 Task: Find connections with filter location Mizque with filter topic #SmallBusinesswith filter profile language German with filter current company IQVIA India with filter school Prince Shri Venkateshwara Padmavathy Engineering College with filter industry Industrial Machinery Manufacturing with filter service category Demand Generation with filter keywords title Mechanical Engineer
Action: Mouse moved to (604, 80)
Screenshot: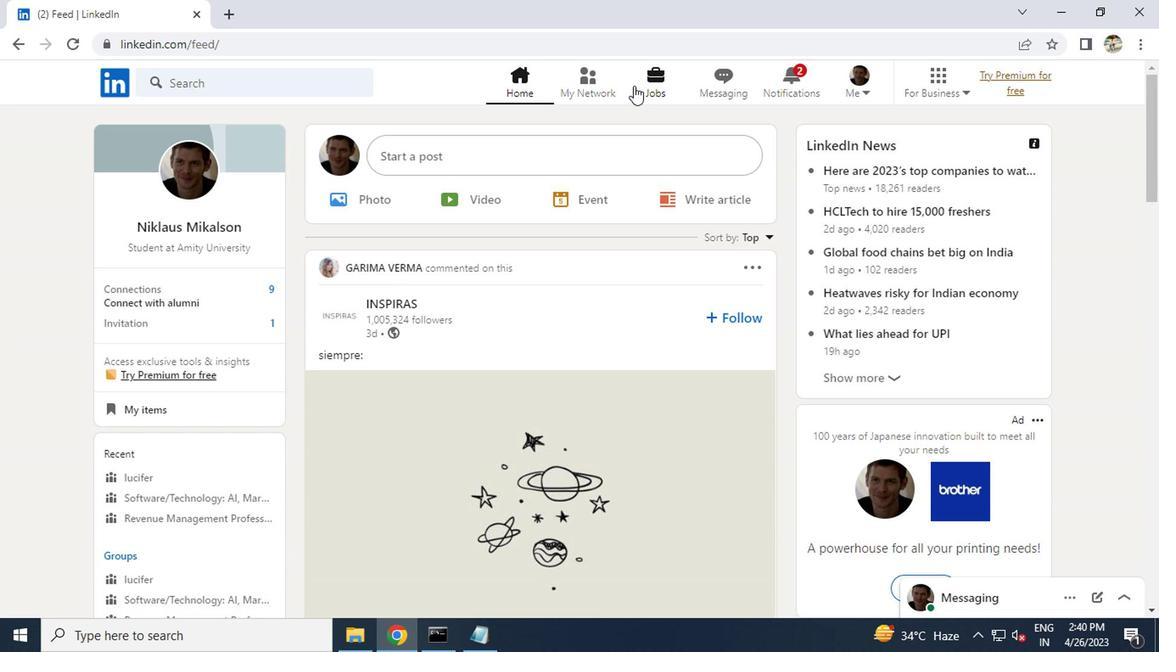 
Action: Mouse pressed left at (604, 80)
Screenshot: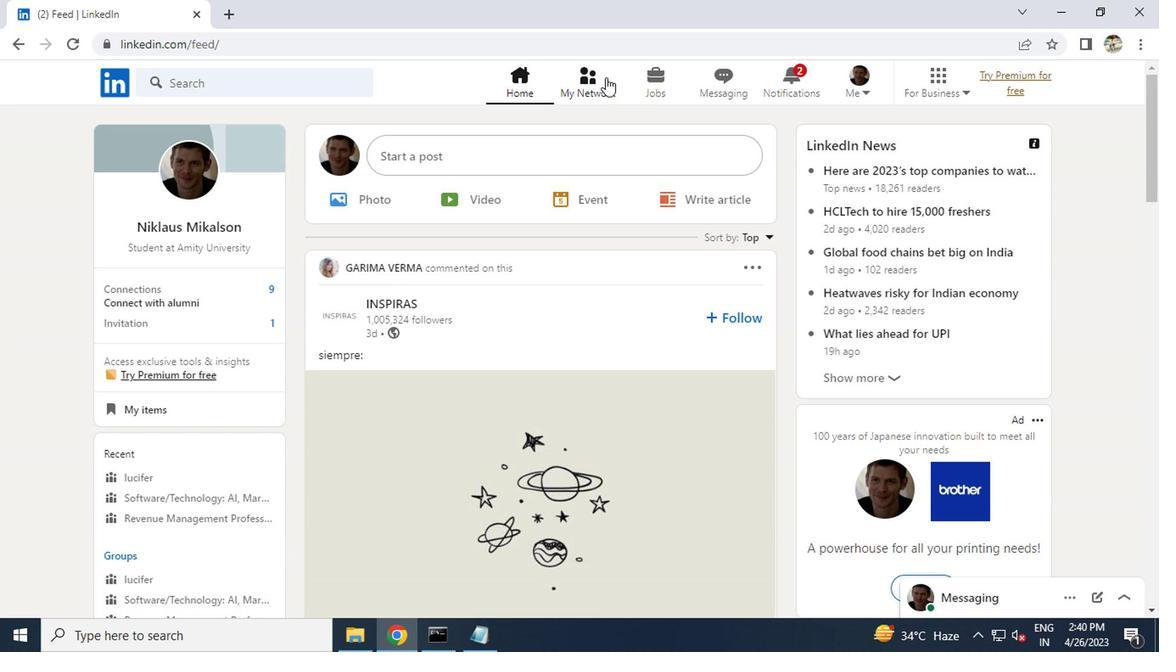 
Action: Mouse moved to (205, 179)
Screenshot: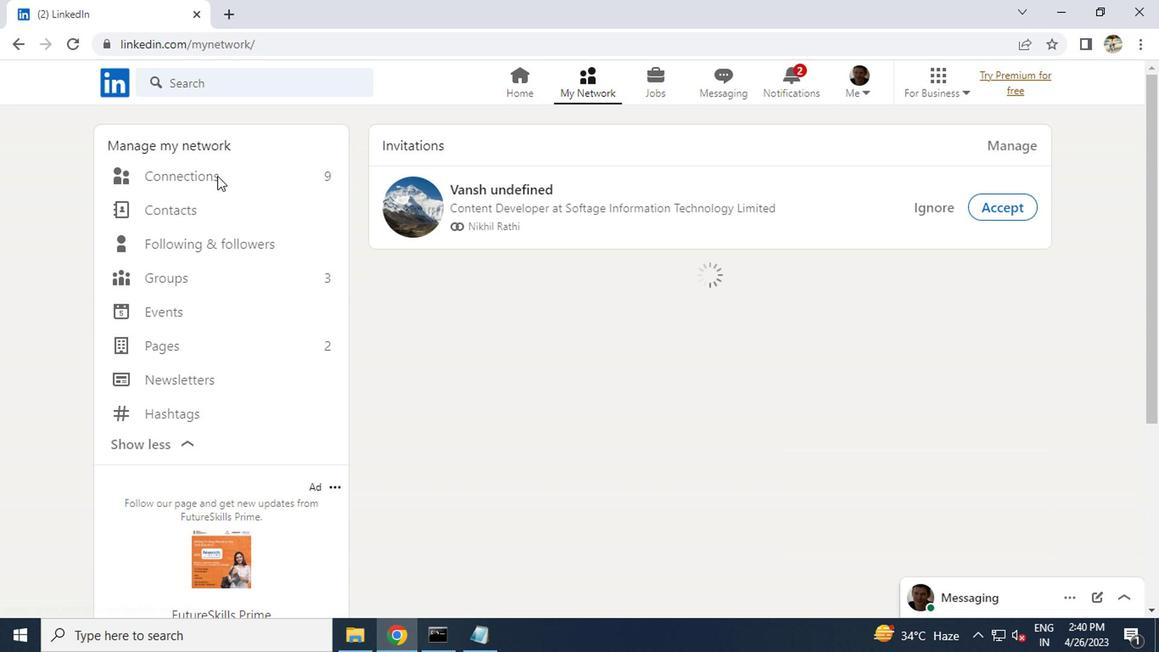 
Action: Mouse pressed left at (205, 179)
Screenshot: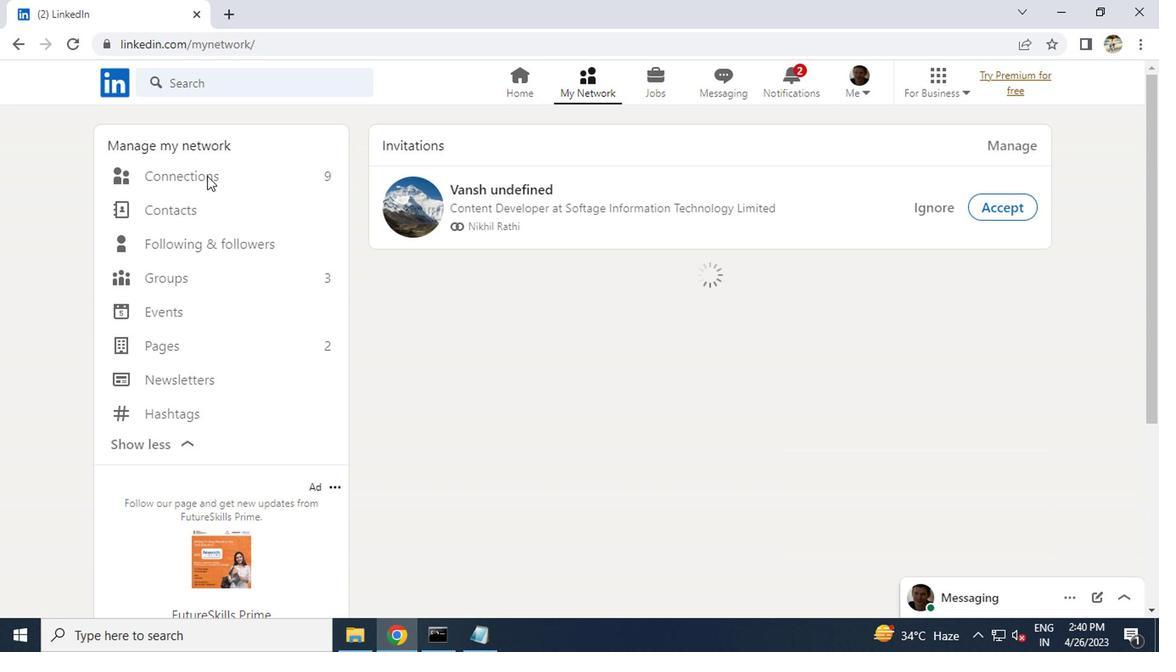 
Action: Mouse moved to (167, 175)
Screenshot: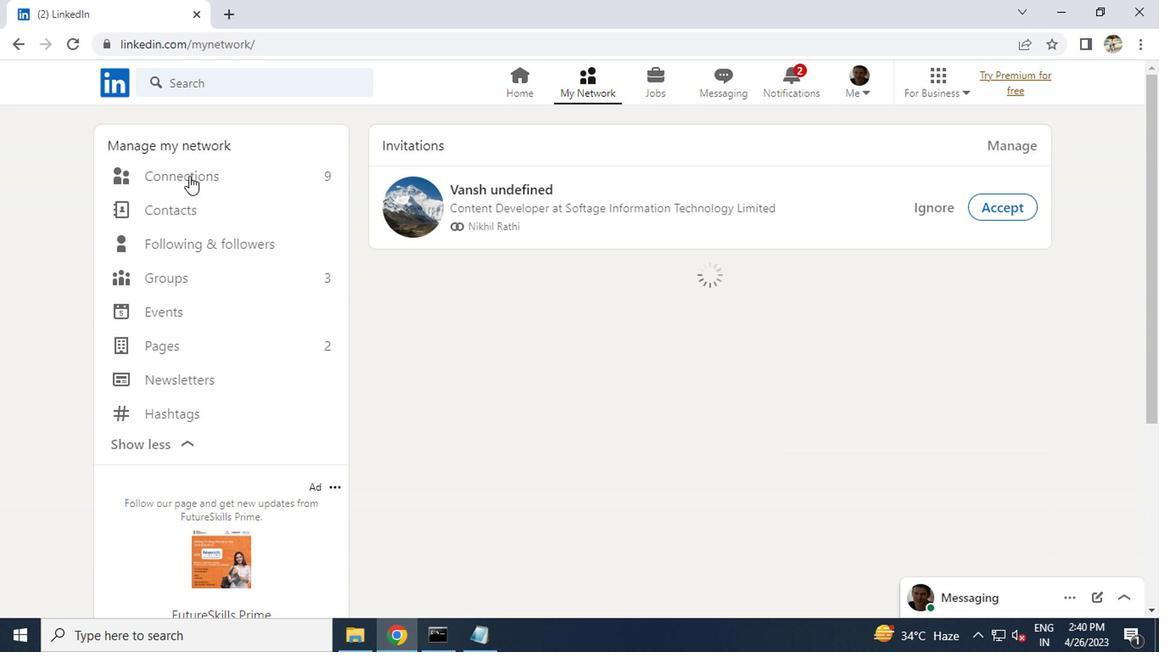 
Action: Mouse pressed left at (167, 175)
Screenshot: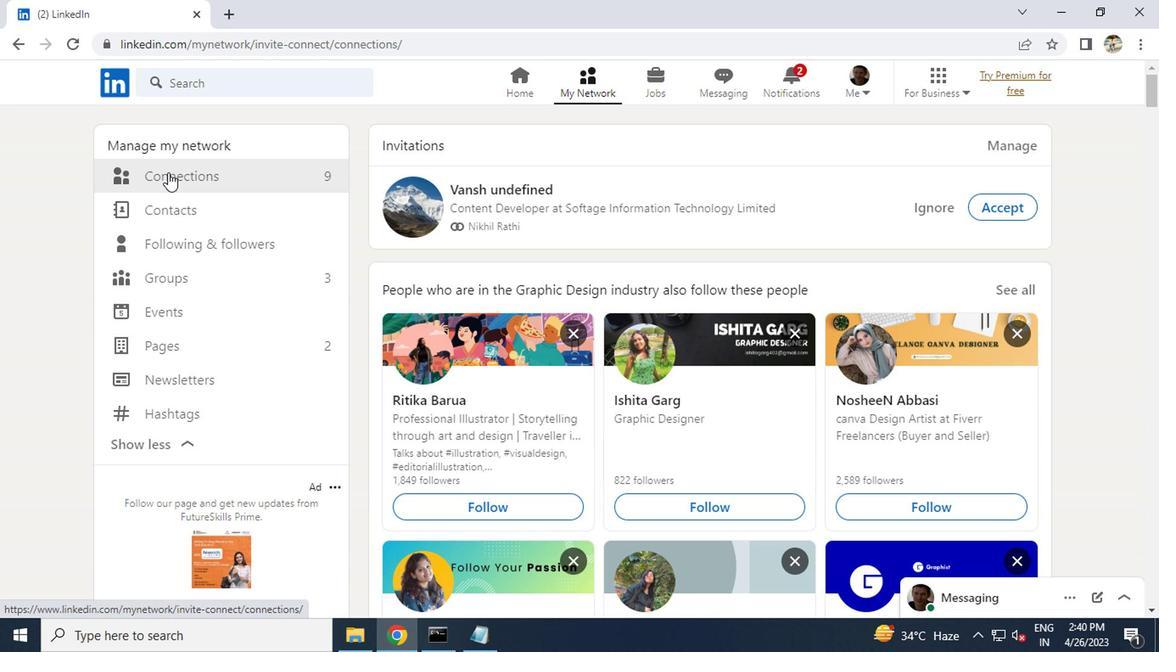 
Action: Mouse moved to (677, 179)
Screenshot: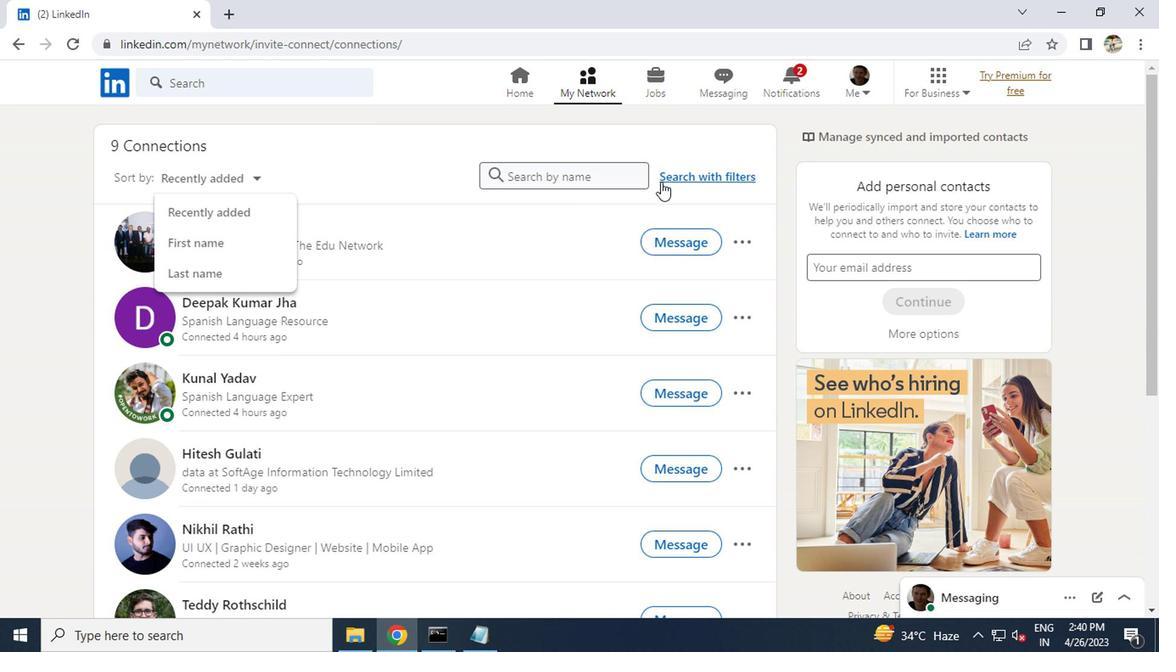
Action: Mouse pressed left at (677, 179)
Screenshot: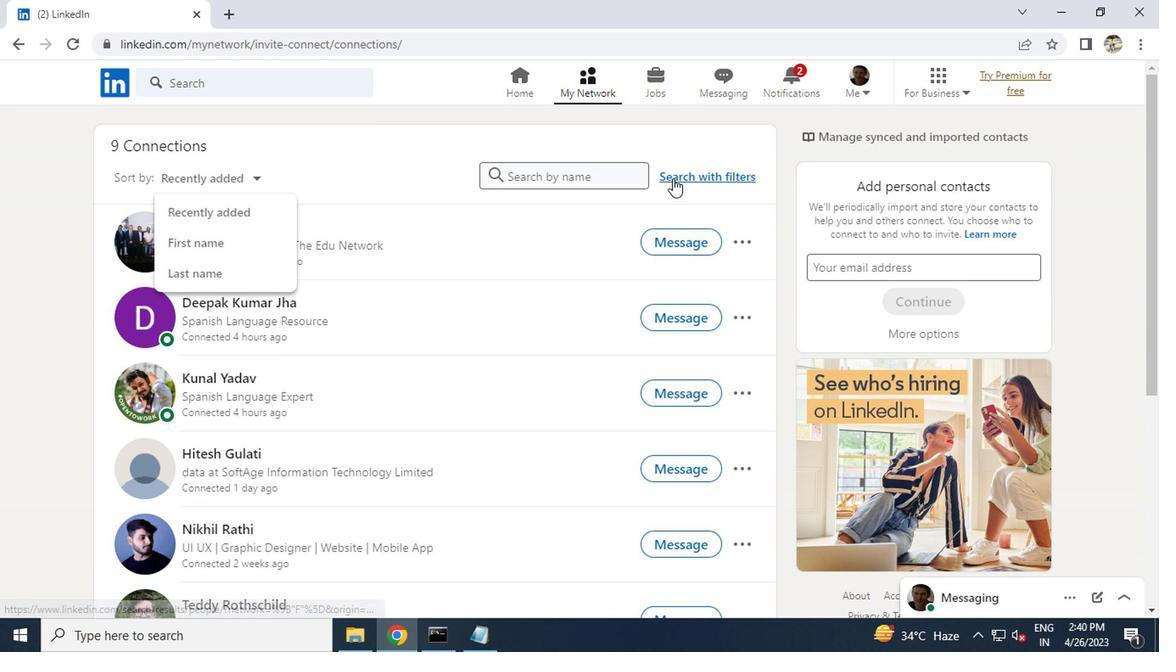 
Action: Mouse moved to (554, 136)
Screenshot: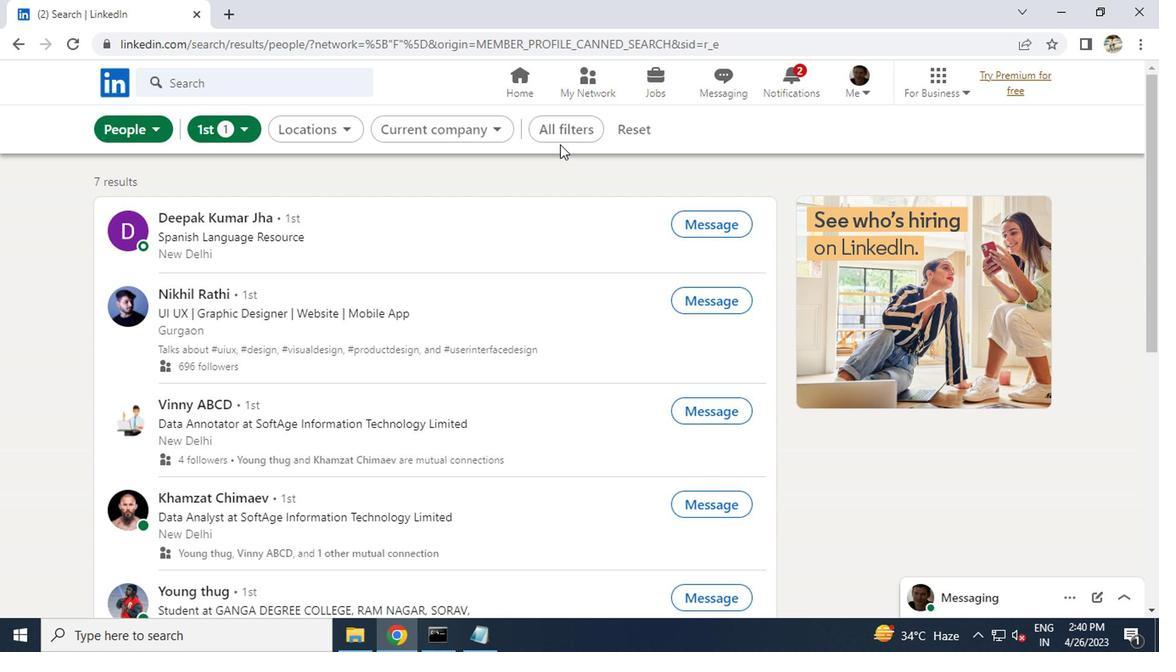 
Action: Mouse pressed left at (554, 136)
Screenshot: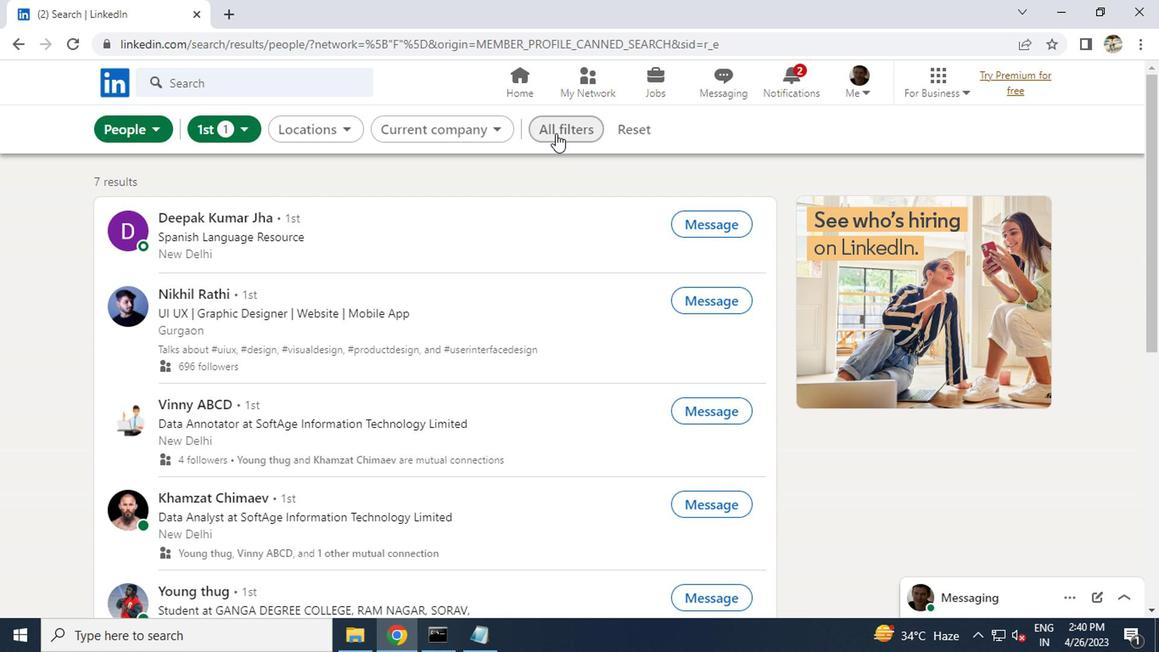 
Action: Mouse moved to (904, 428)
Screenshot: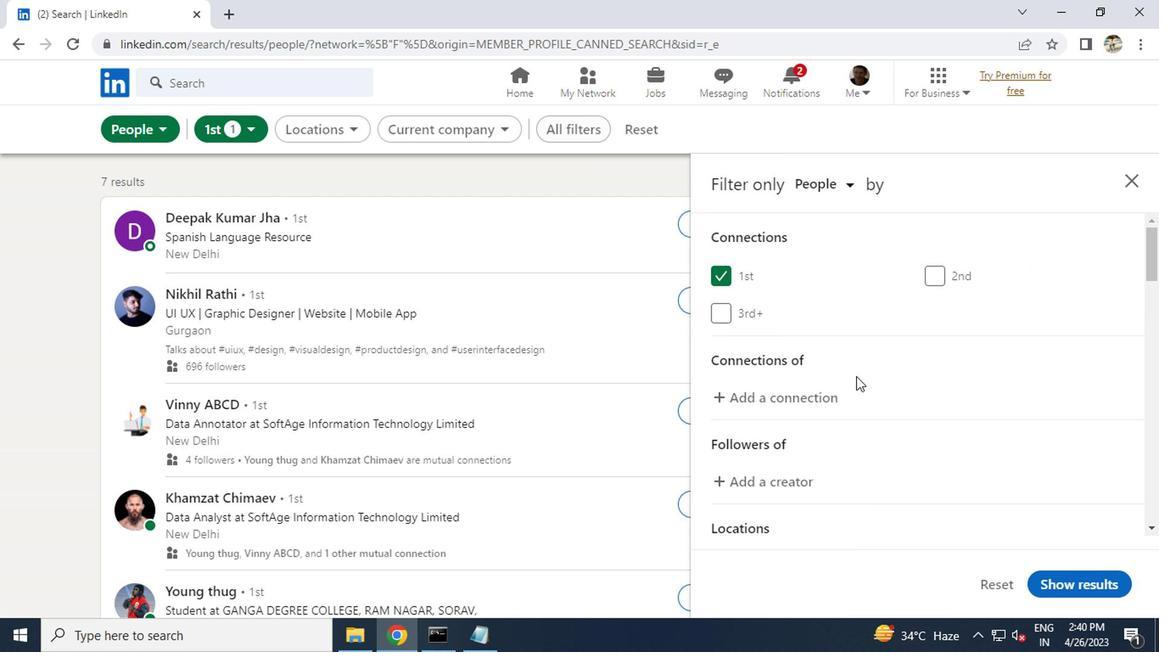 
Action: Mouse scrolled (904, 427) with delta (0, -1)
Screenshot: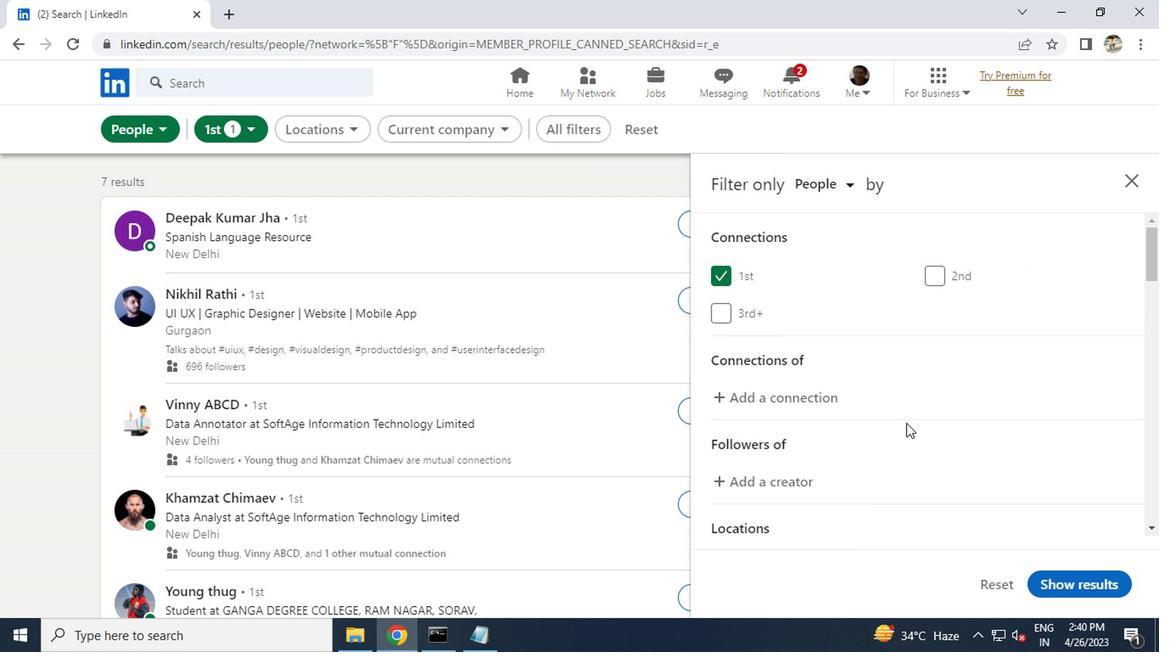 
Action: Mouse scrolled (904, 427) with delta (0, -1)
Screenshot: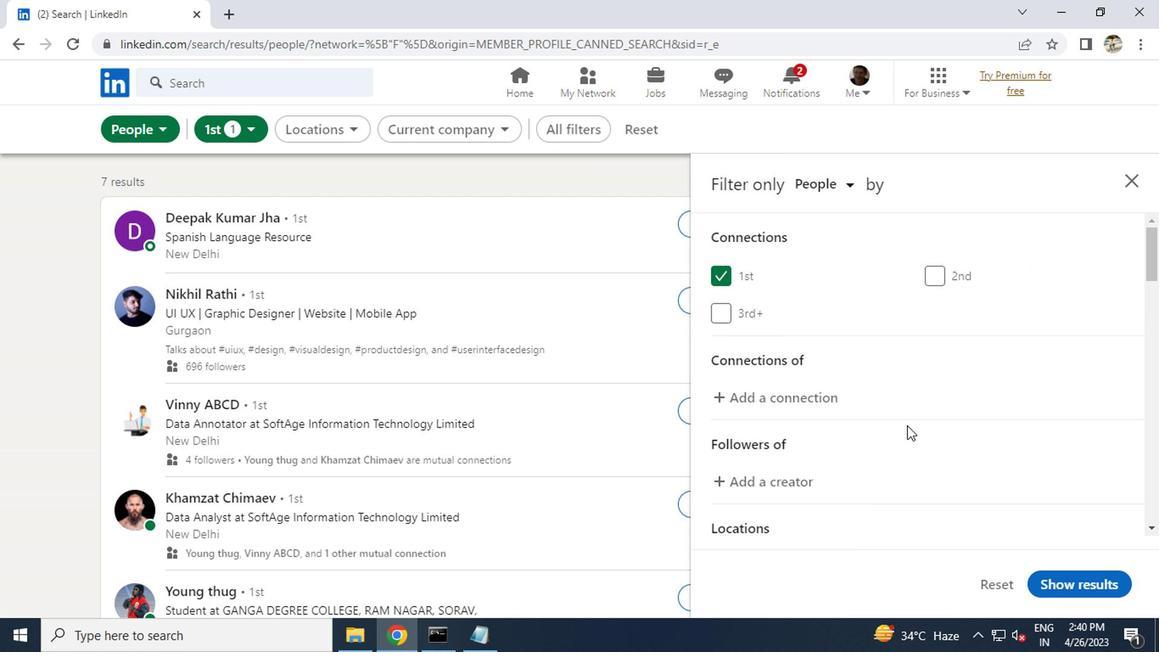 
Action: Mouse scrolled (904, 427) with delta (0, -1)
Screenshot: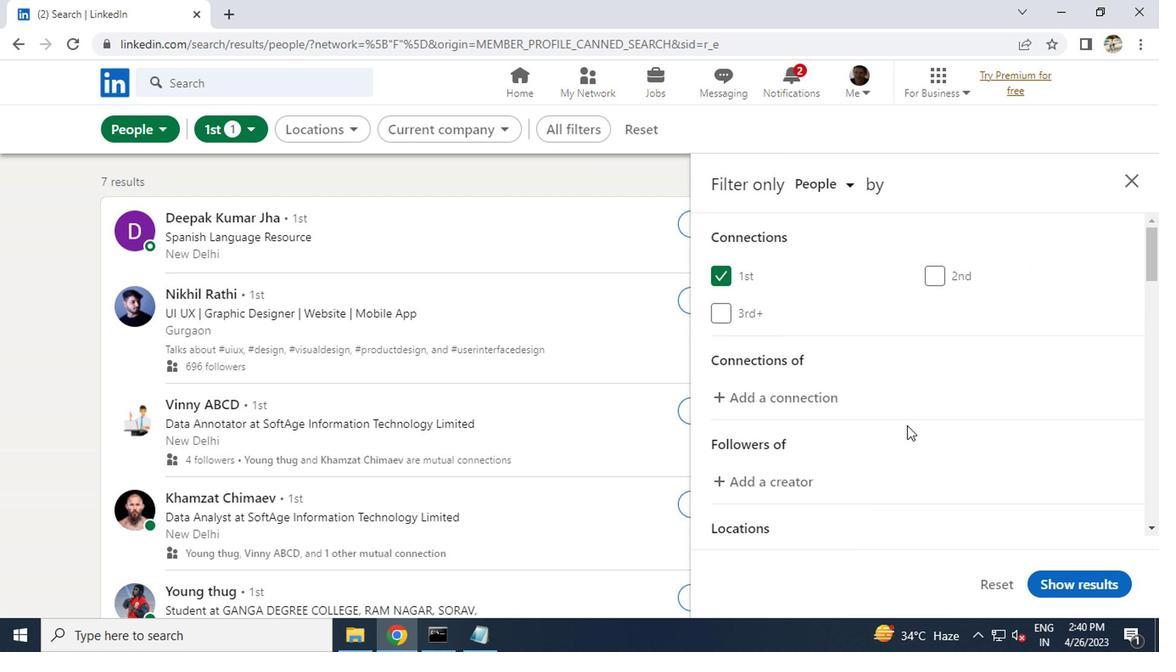 
Action: Mouse moved to (950, 393)
Screenshot: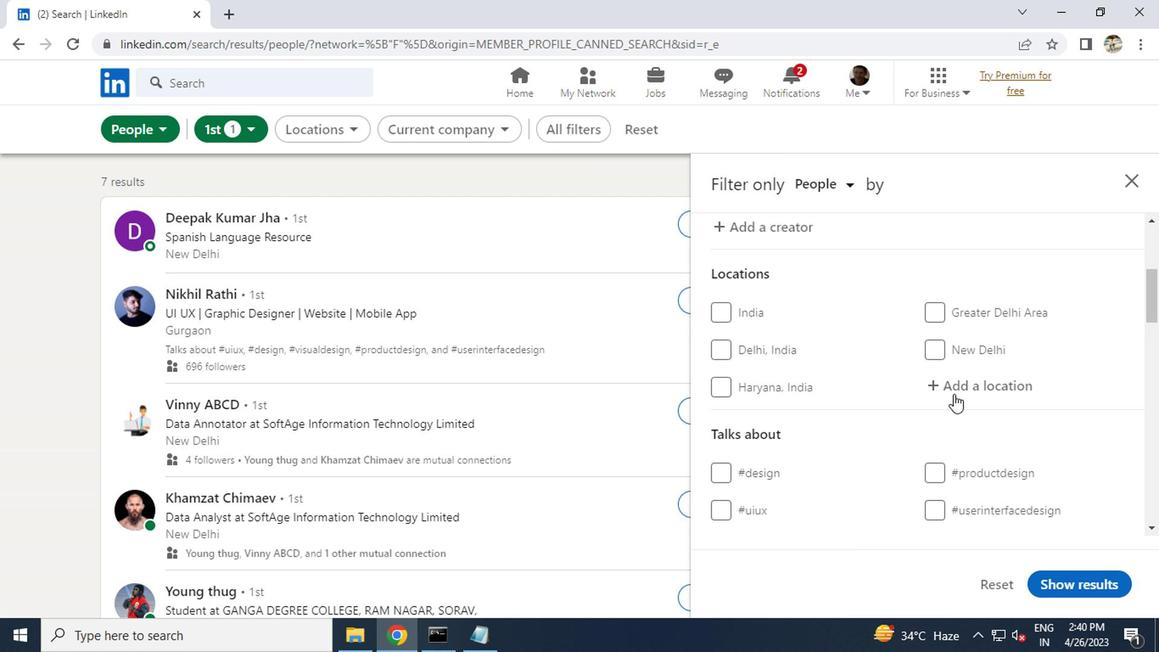 
Action: Mouse pressed left at (950, 393)
Screenshot: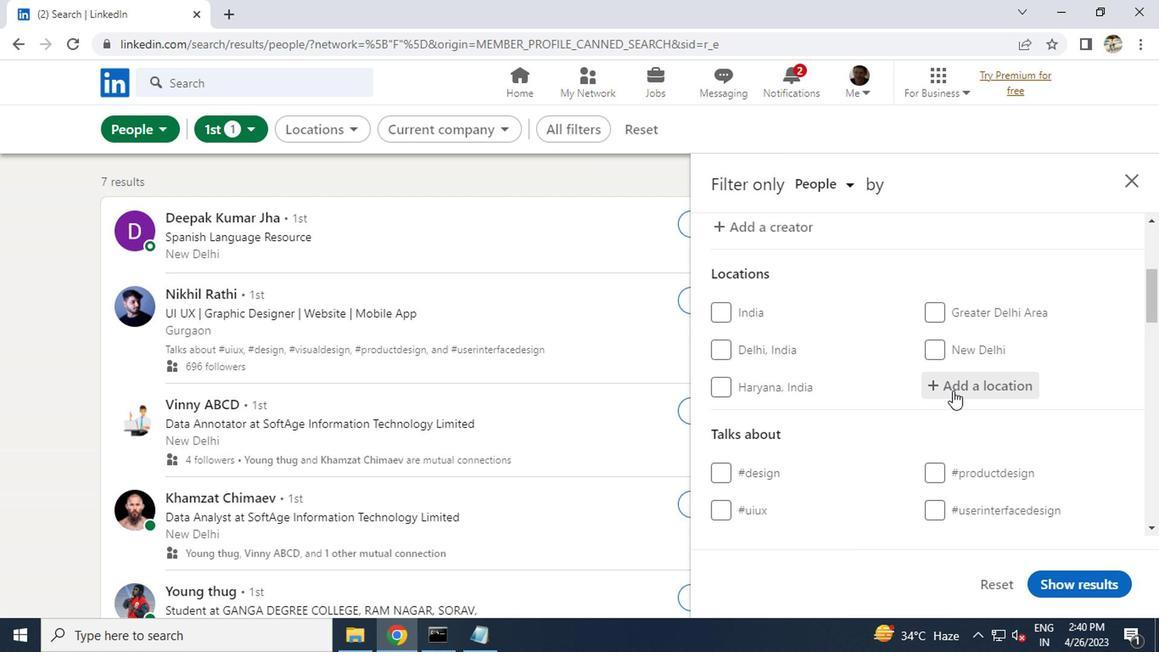 
Action: Key pressed <Key.caps_lock>m<Key.caps_lock>izque<Key.enter>
Screenshot: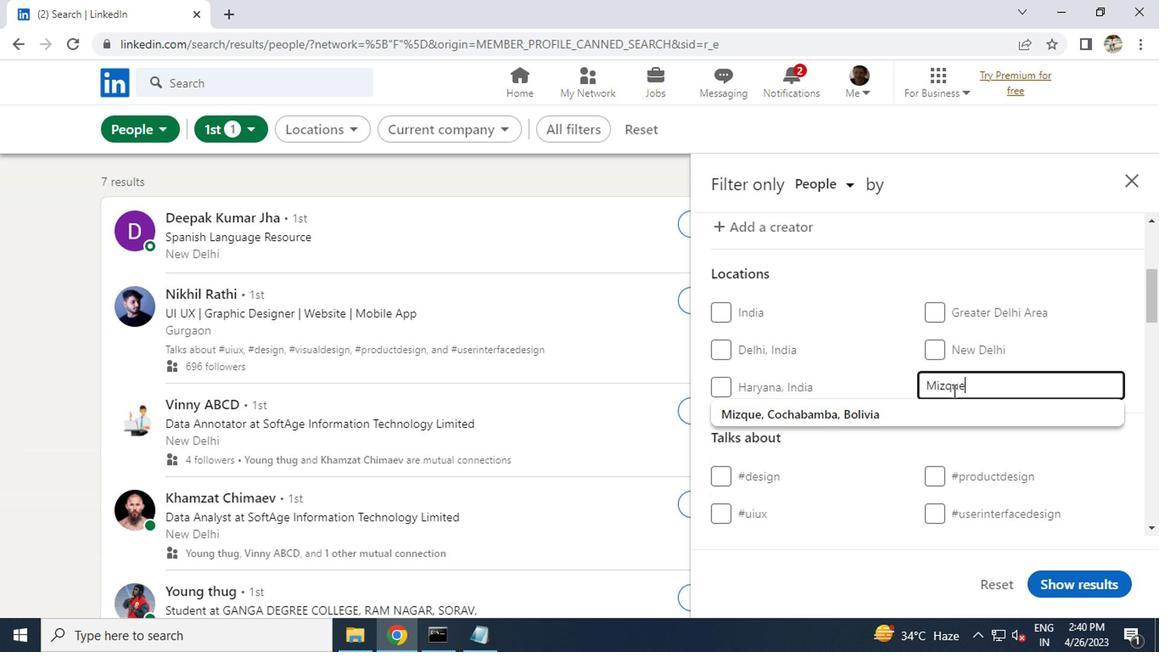 
Action: Mouse scrolled (950, 392) with delta (0, 0)
Screenshot: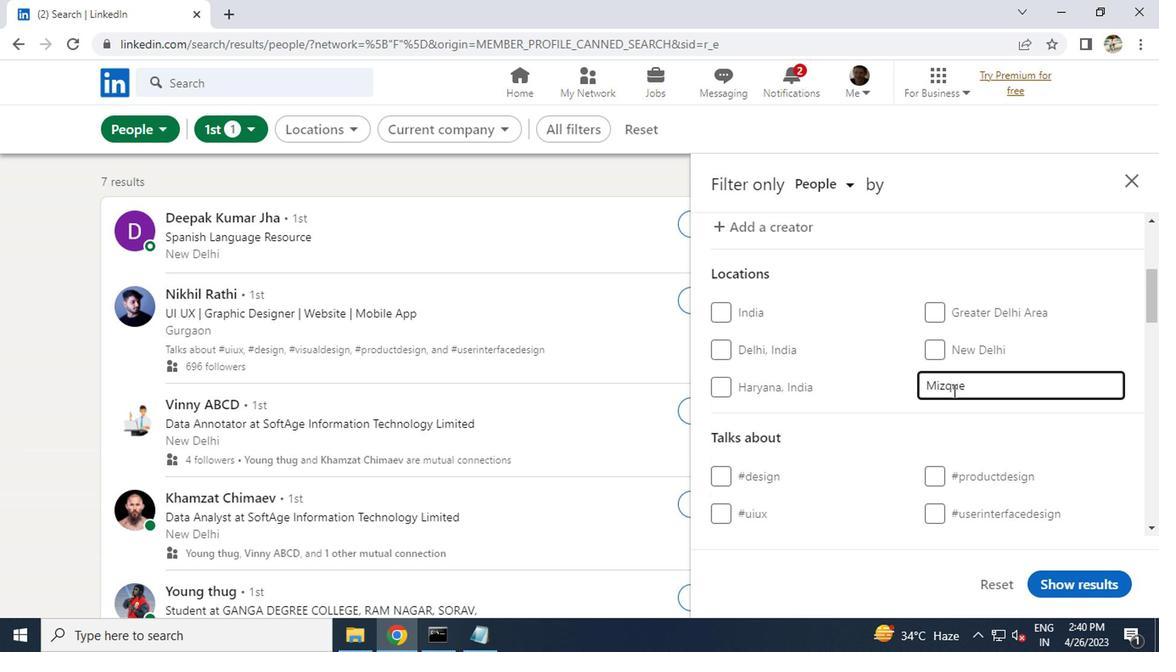 
Action: Mouse scrolled (950, 392) with delta (0, 0)
Screenshot: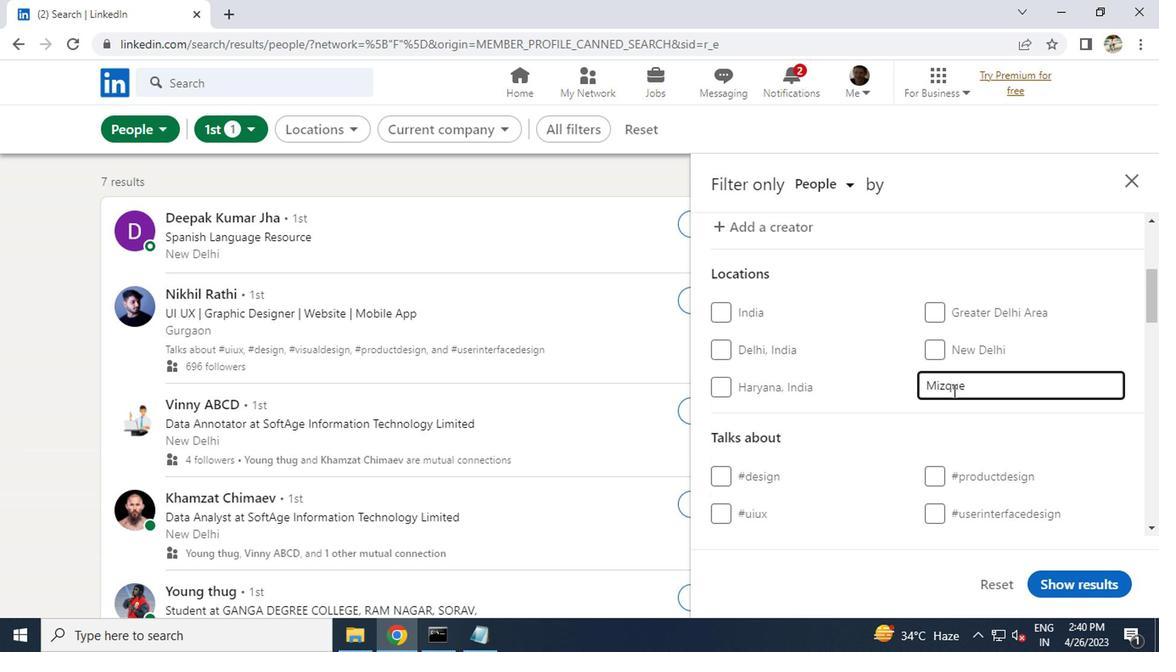 
Action: Mouse moved to (950, 380)
Screenshot: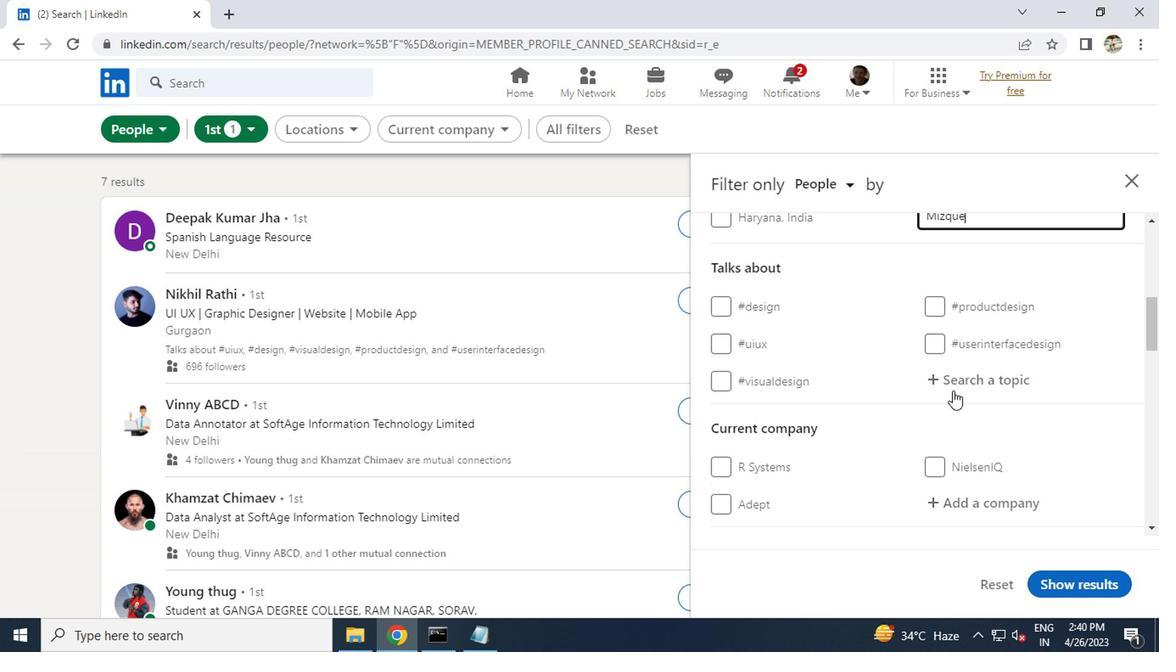 
Action: Mouse pressed left at (950, 380)
Screenshot: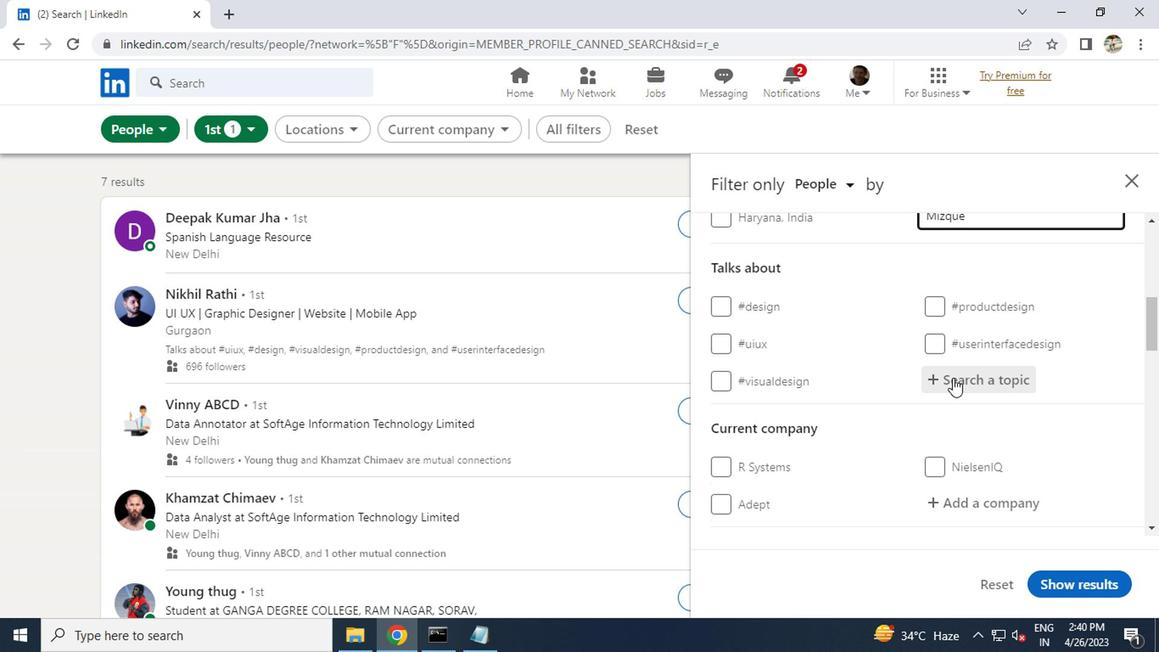 
Action: Key pressed <Key.shift>#<Key.caps_lock>S<Key.caps_lock>A<Key.backspace>MALLBUSINESS<Key.enter>
Screenshot: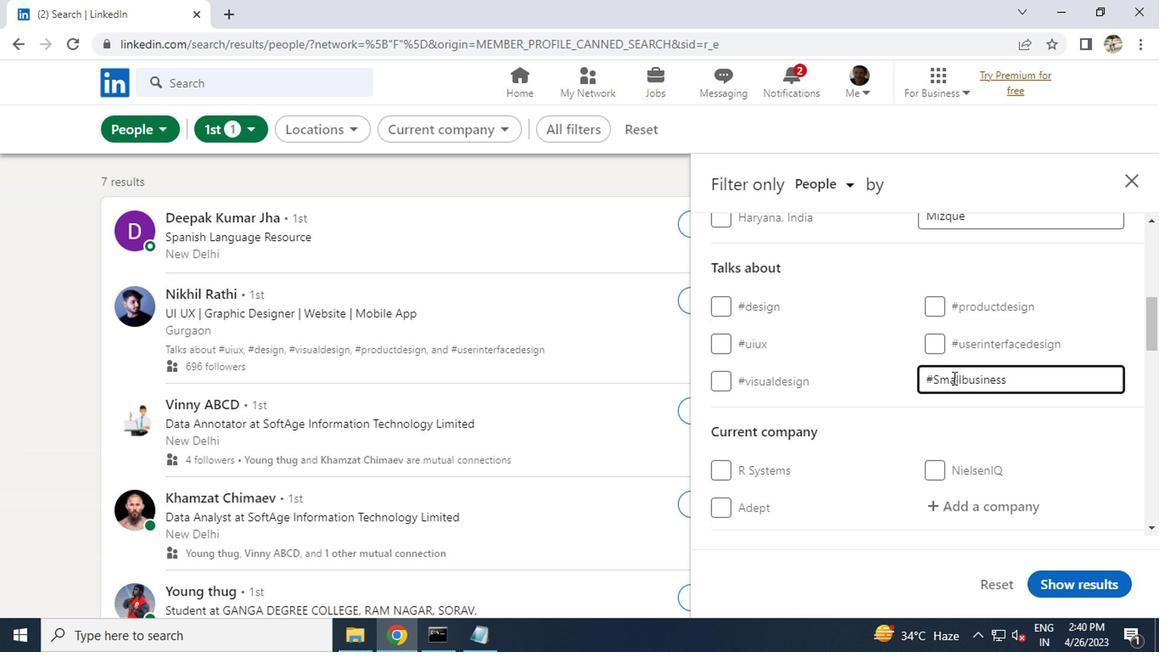 
Action: Mouse scrolled (950, 379) with delta (0, 0)
Screenshot: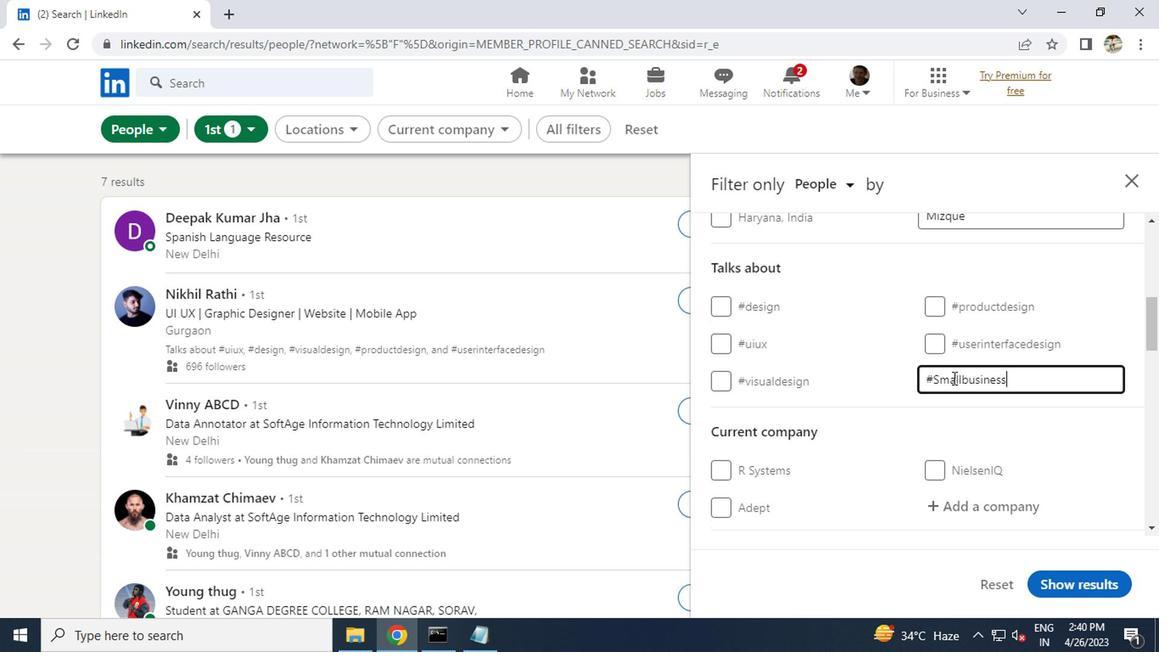
Action: Mouse moved to (959, 416)
Screenshot: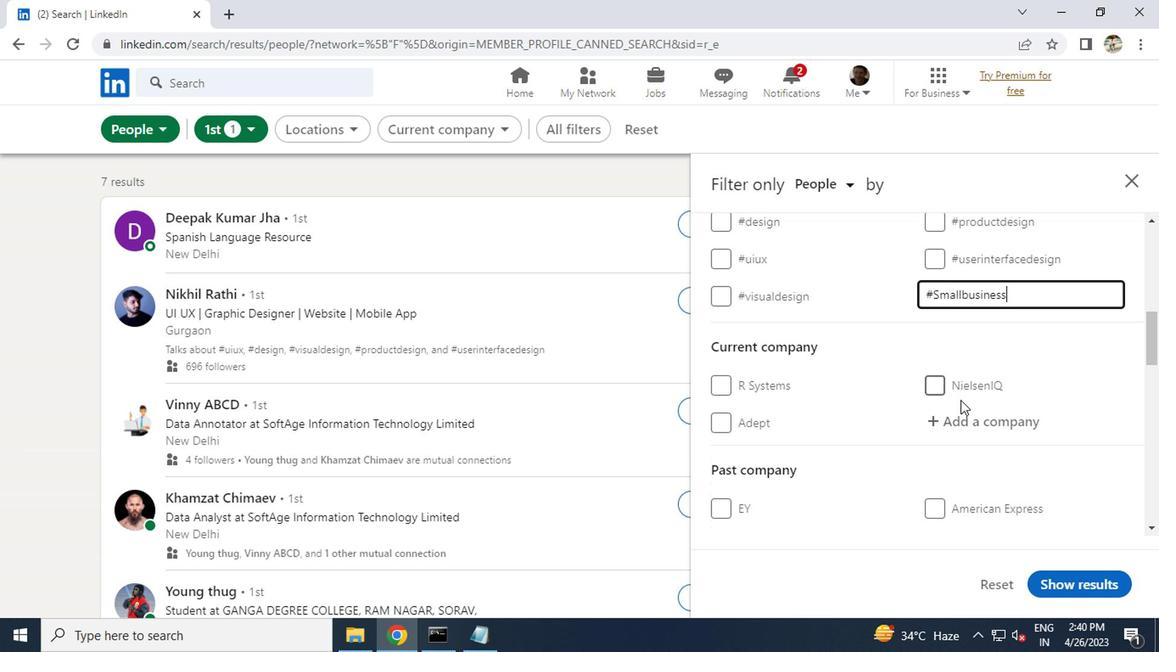 
Action: Mouse pressed left at (959, 416)
Screenshot: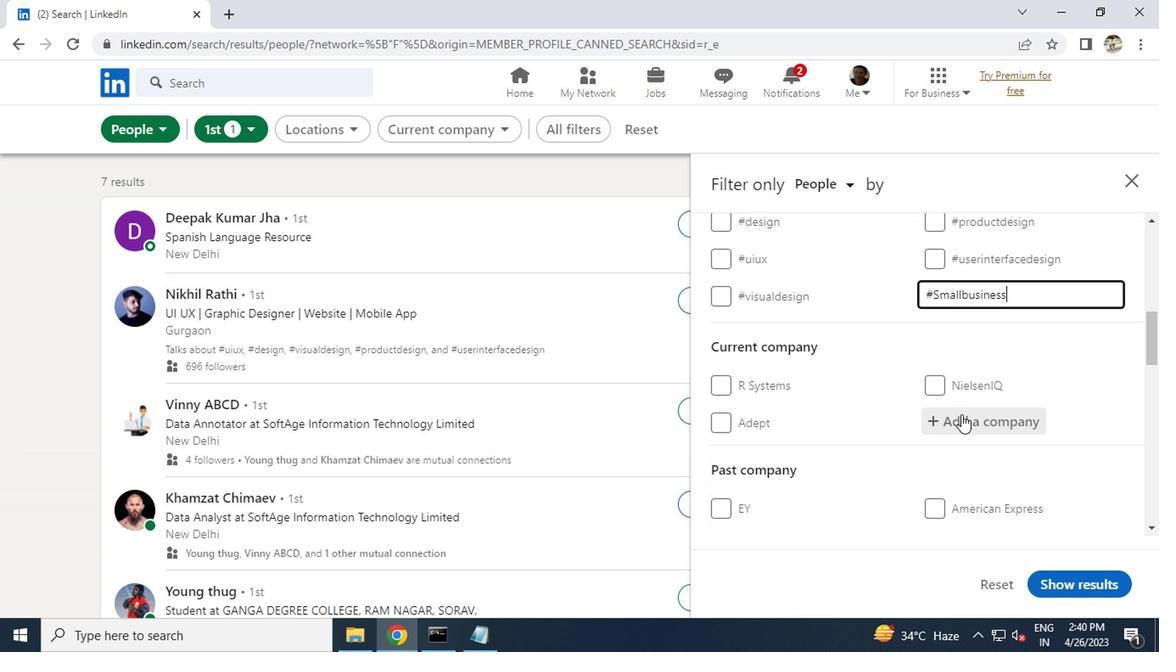 
Action: Key pressed <Key.caps_lock>IQVIA
Screenshot: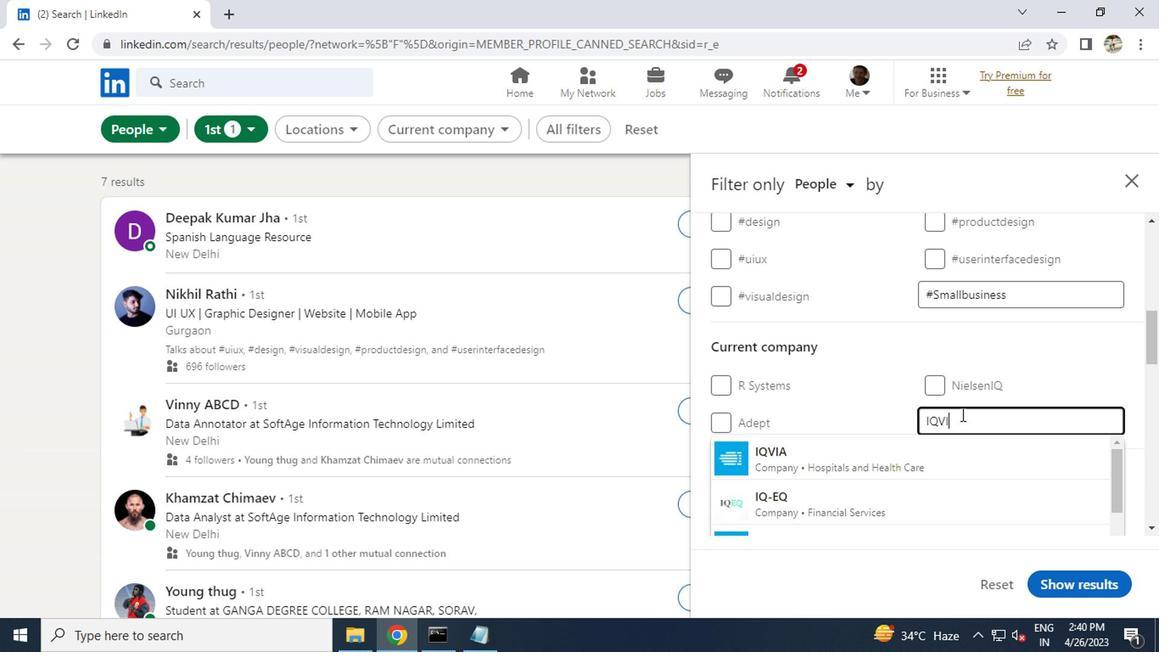 
Action: Mouse moved to (846, 449)
Screenshot: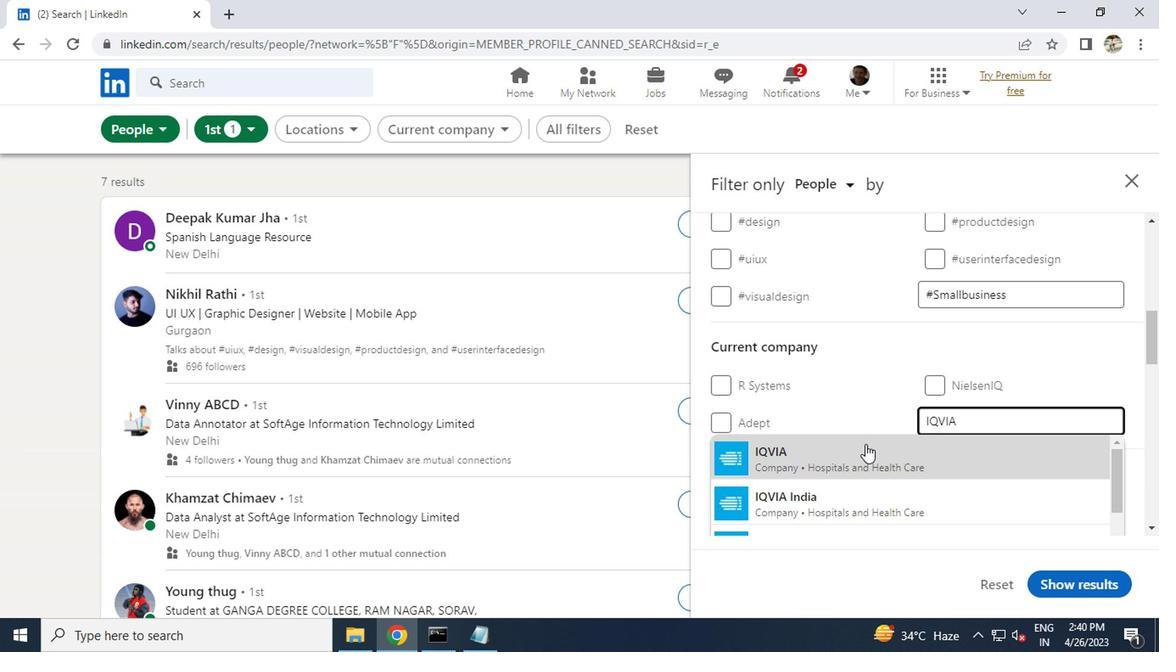 
Action: Mouse pressed left at (846, 449)
Screenshot: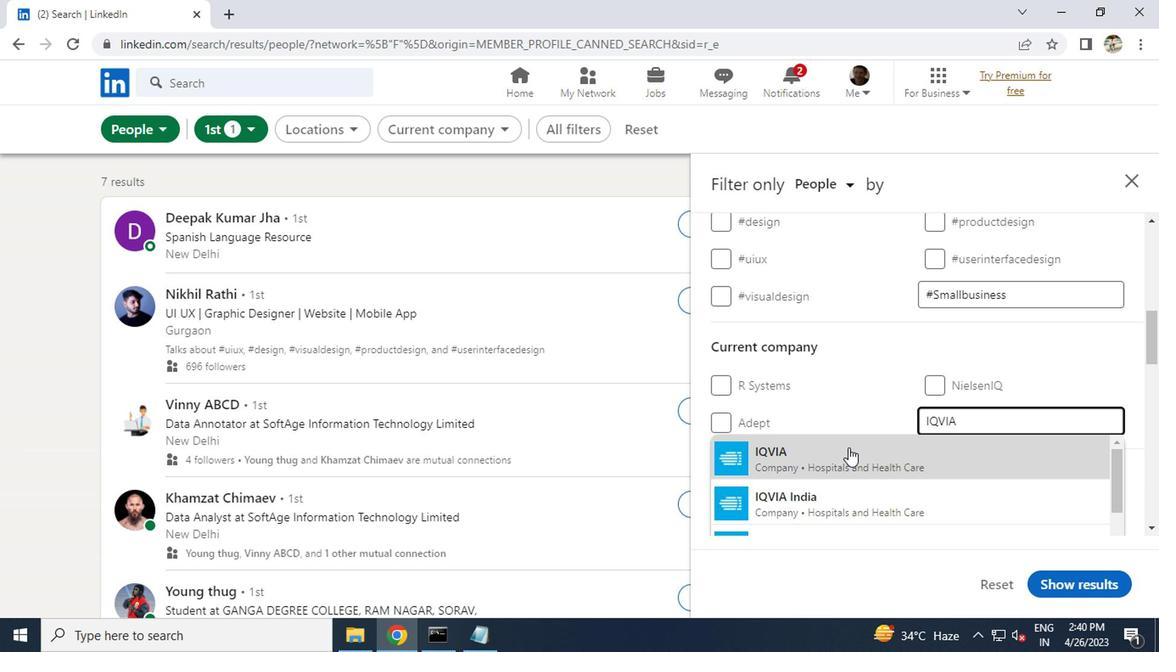 
Action: Mouse scrolled (846, 449) with delta (0, 0)
Screenshot: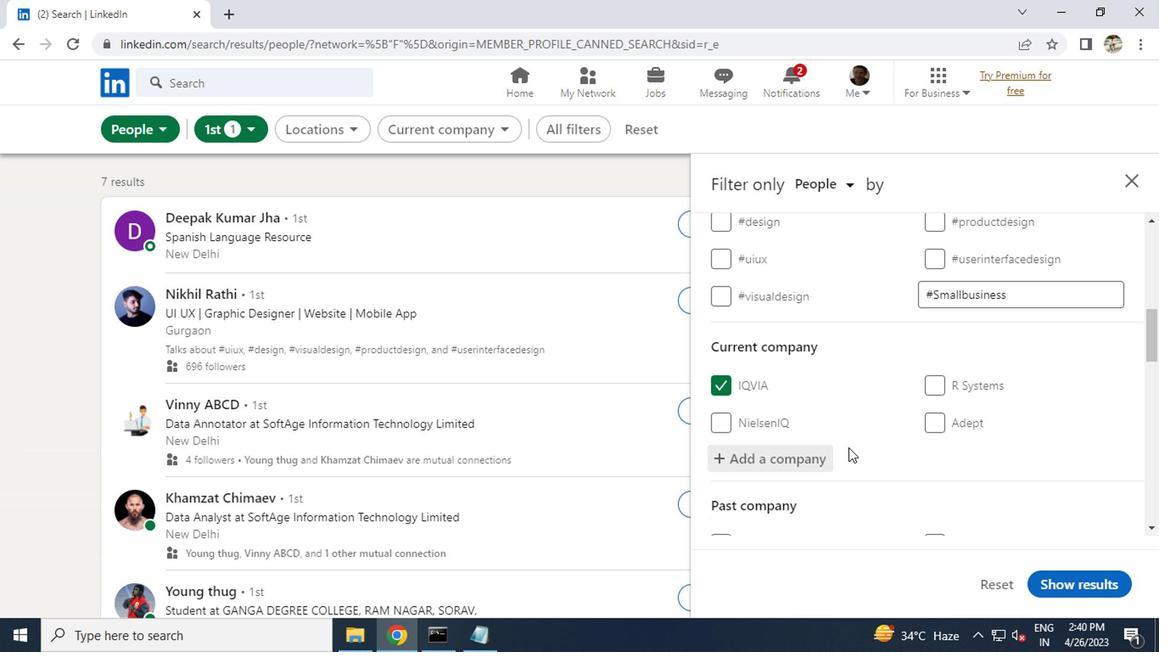 
Action: Mouse scrolled (846, 449) with delta (0, 0)
Screenshot: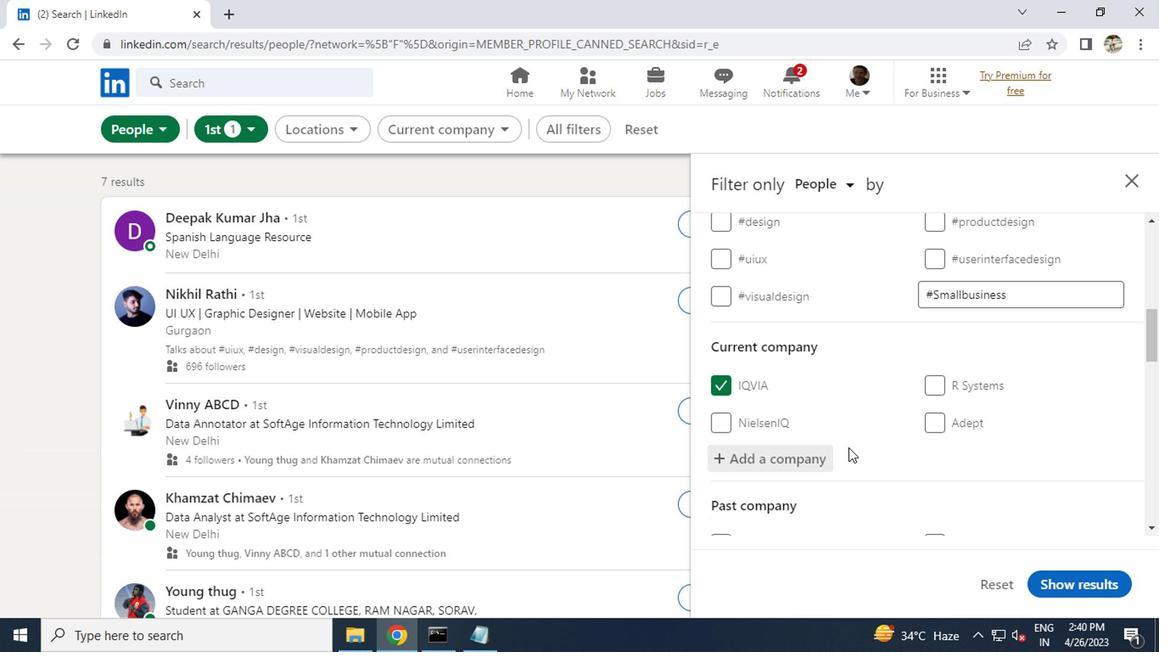 
Action: Mouse scrolled (846, 449) with delta (0, 0)
Screenshot: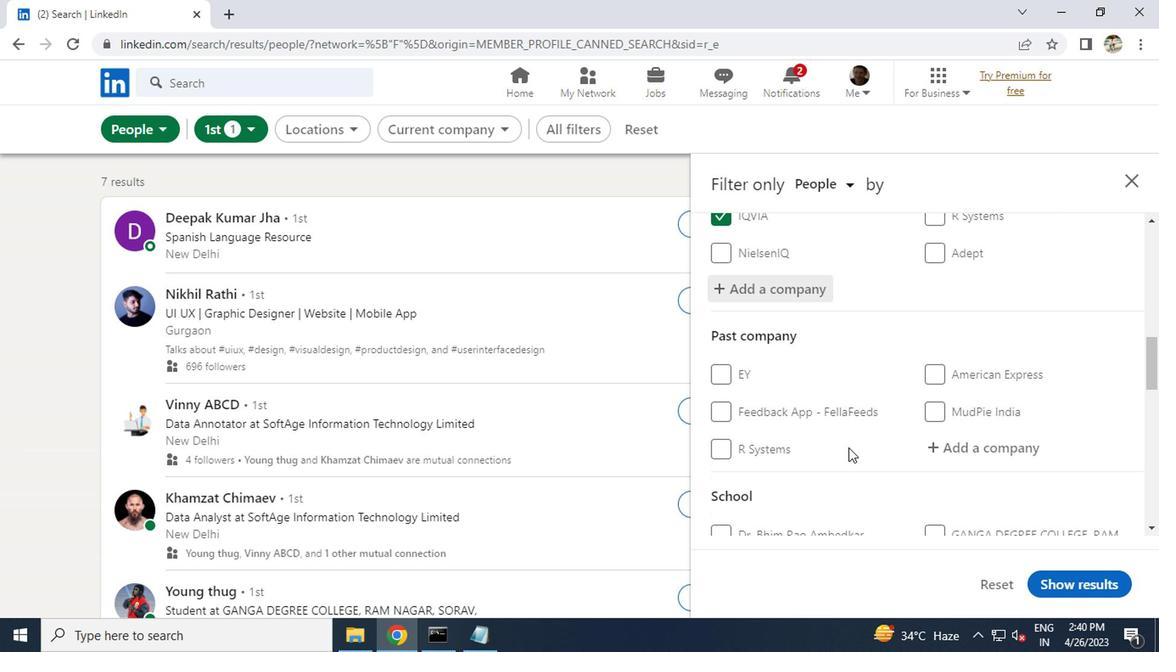 
Action: Mouse scrolled (846, 449) with delta (0, 0)
Screenshot: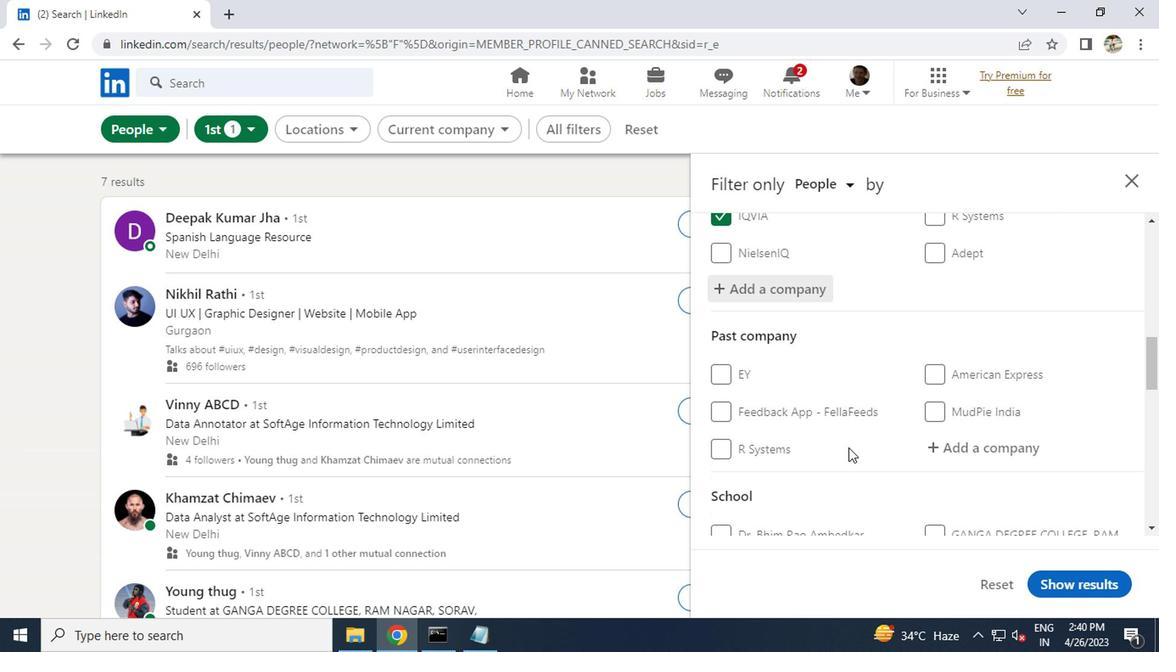 
Action: Mouse moved to (973, 474)
Screenshot: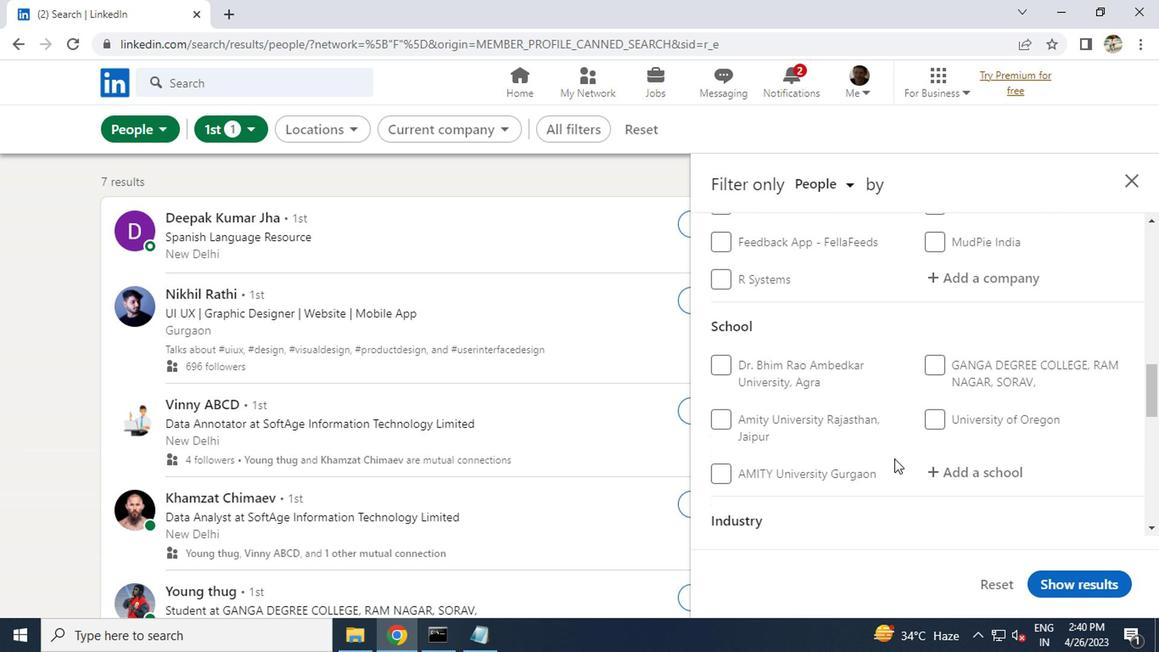 
Action: Mouse pressed left at (973, 474)
Screenshot: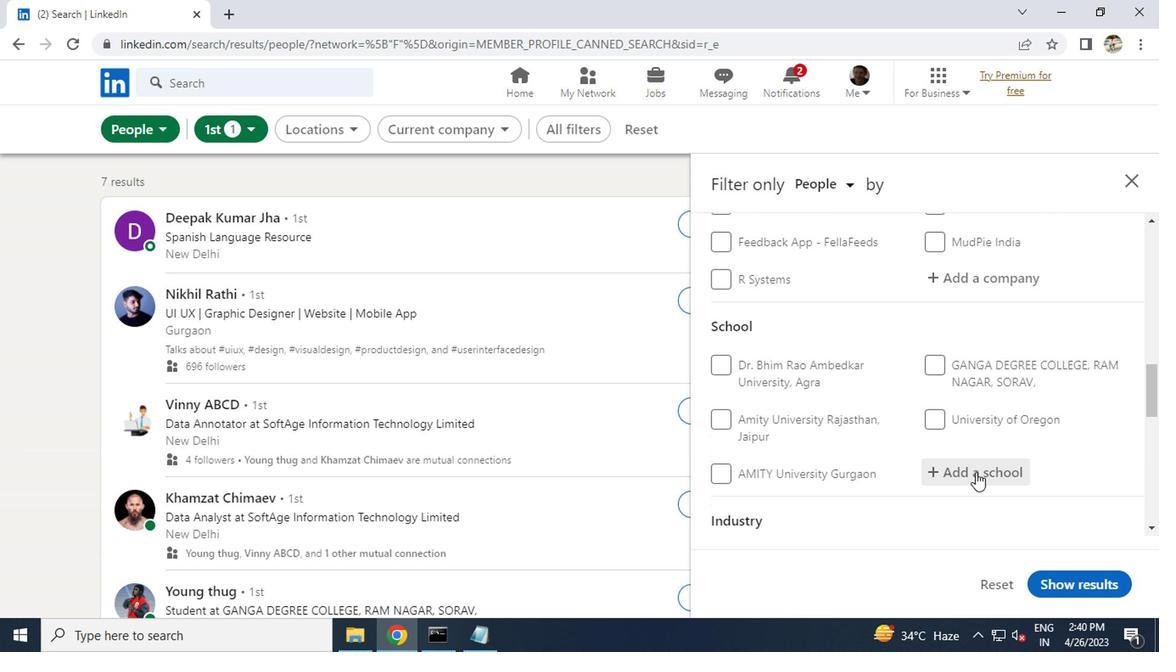 
Action: Key pressed <Key.caps_lock><Key.caps_lock>P<Key.caps_lock>RINCE<Key.space><Key.caps_lock>S<Key.caps_lock>HRI
Screenshot: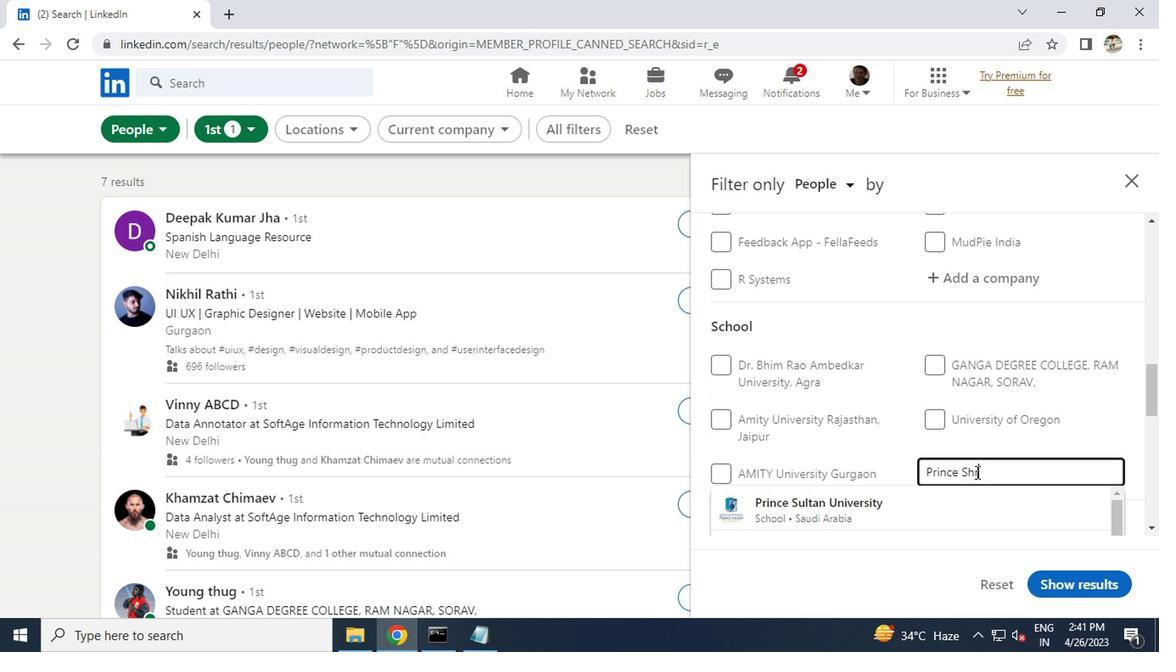 
Action: Mouse moved to (943, 506)
Screenshot: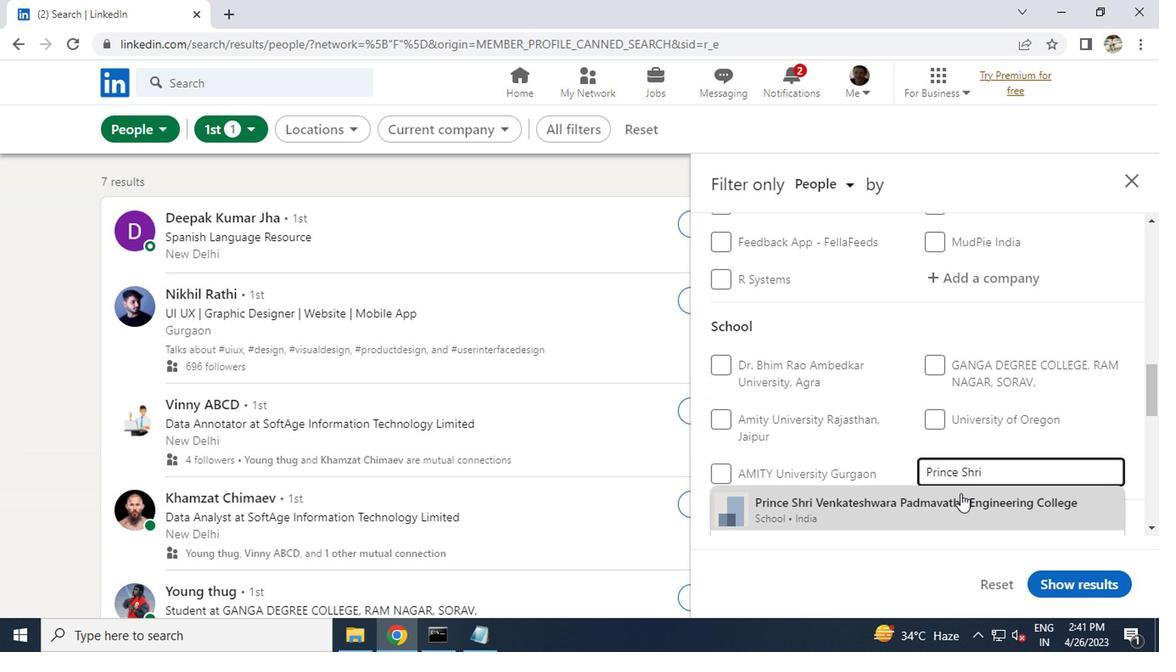
Action: Mouse pressed left at (943, 506)
Screenshot: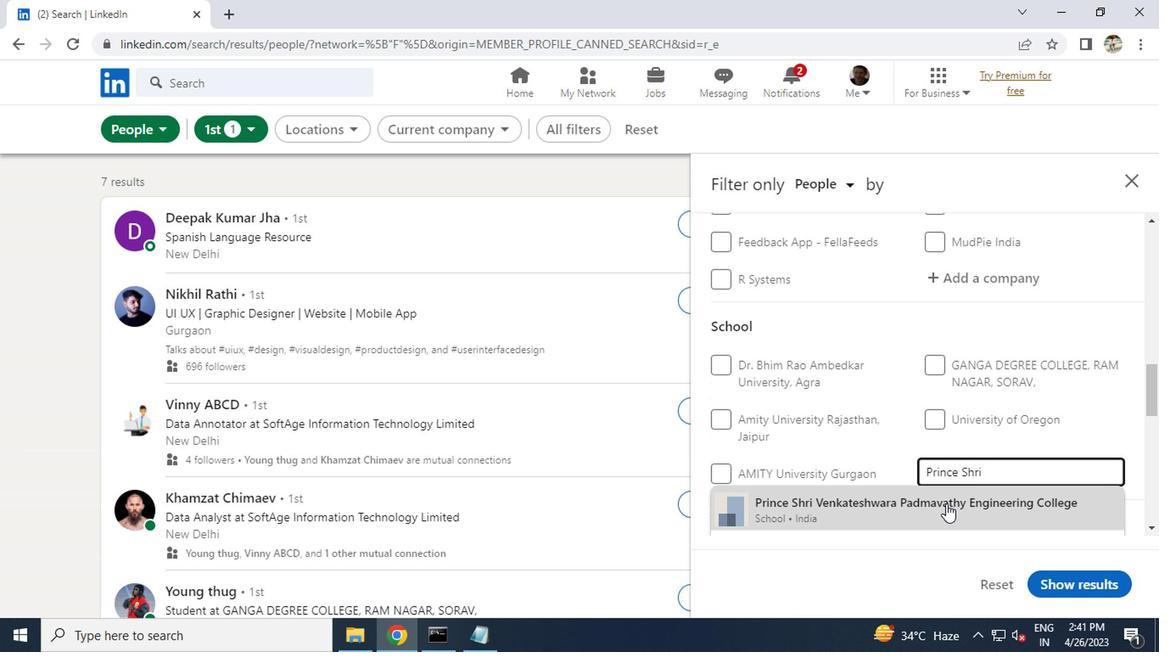 
Action: Mouse scrolled (943, 505) with delta (0, 0)
Screenshot: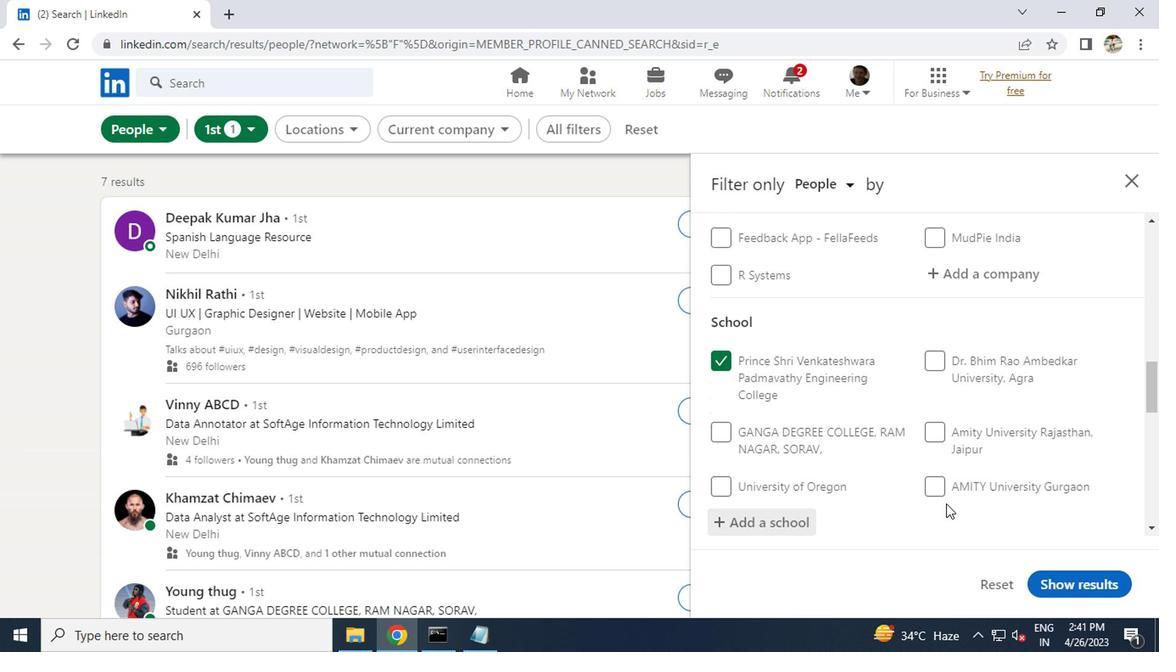 
Action: Mouse scrolled (943, 505) with delta (0, 0)
Screenshot: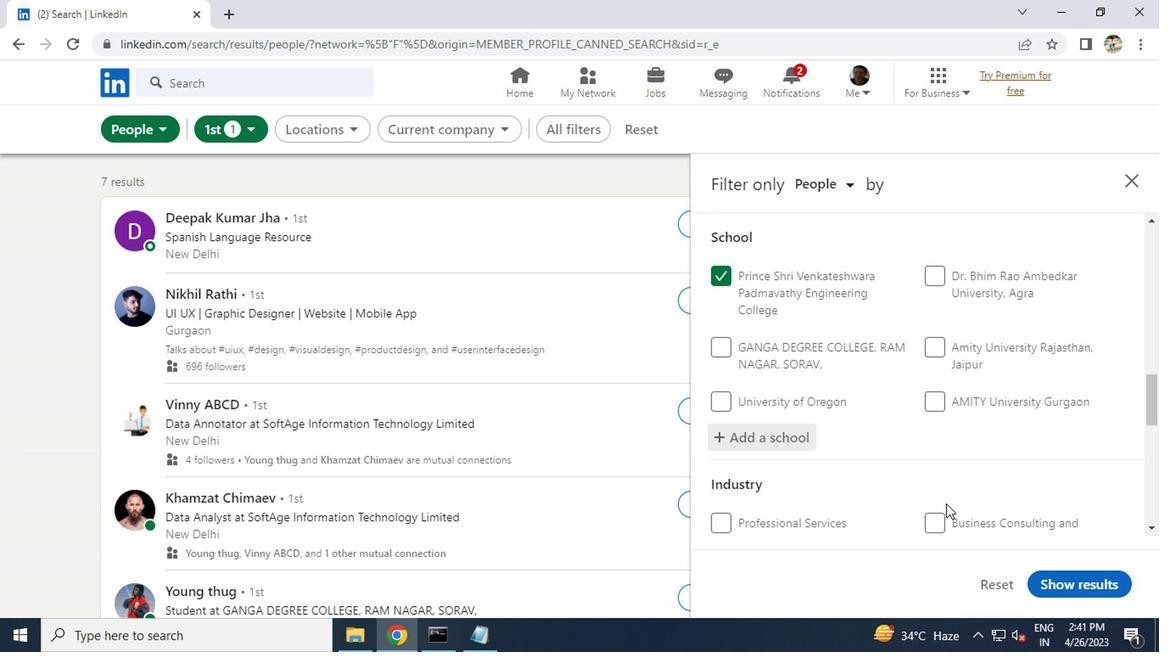 
Action: Mouse scrolled (943, 505) with delta (0, 0)
Screenshot: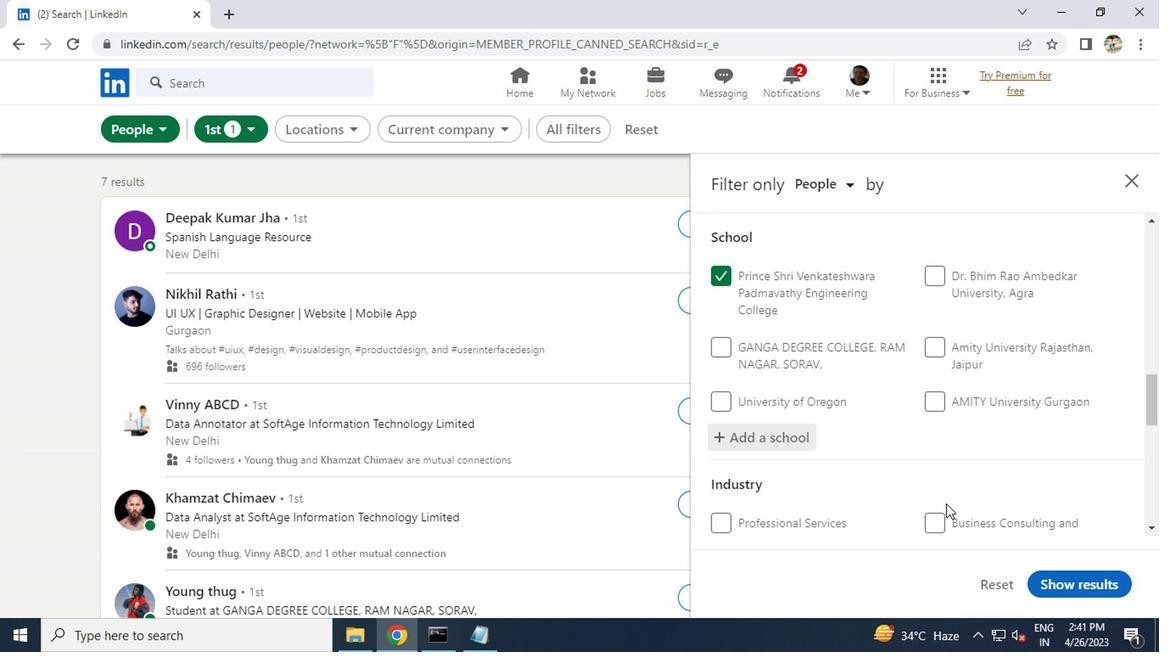 
Action: Mouse moved to (955, 460)
Screenshot: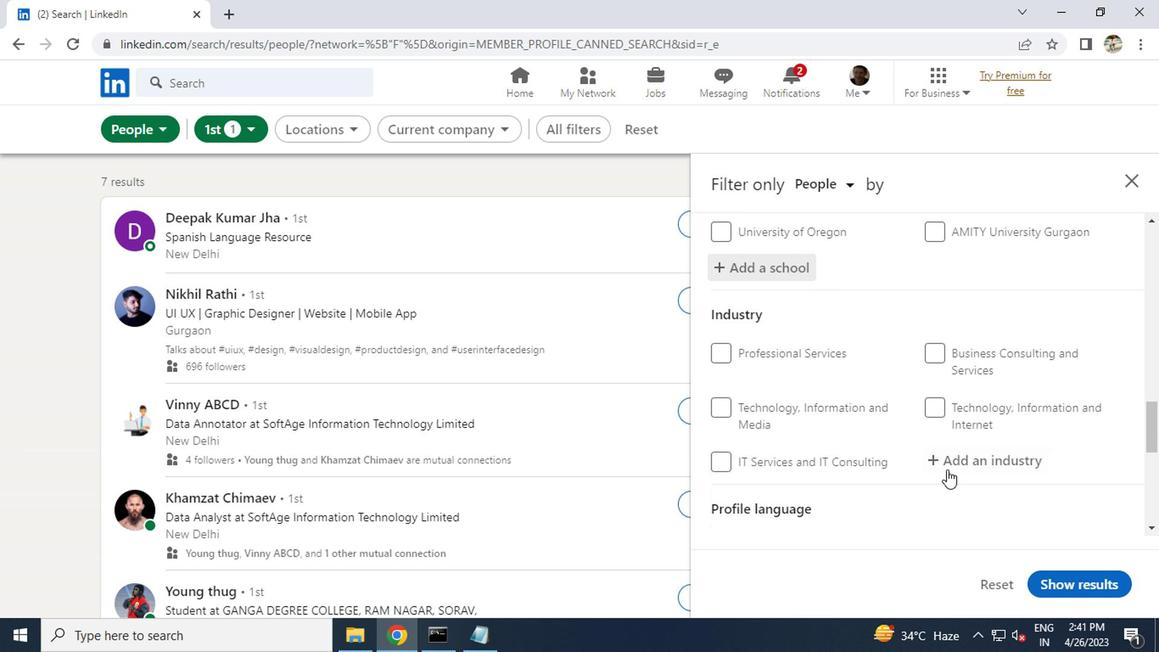
Action: Mouse pressed left at (955, 460)
Screenshot: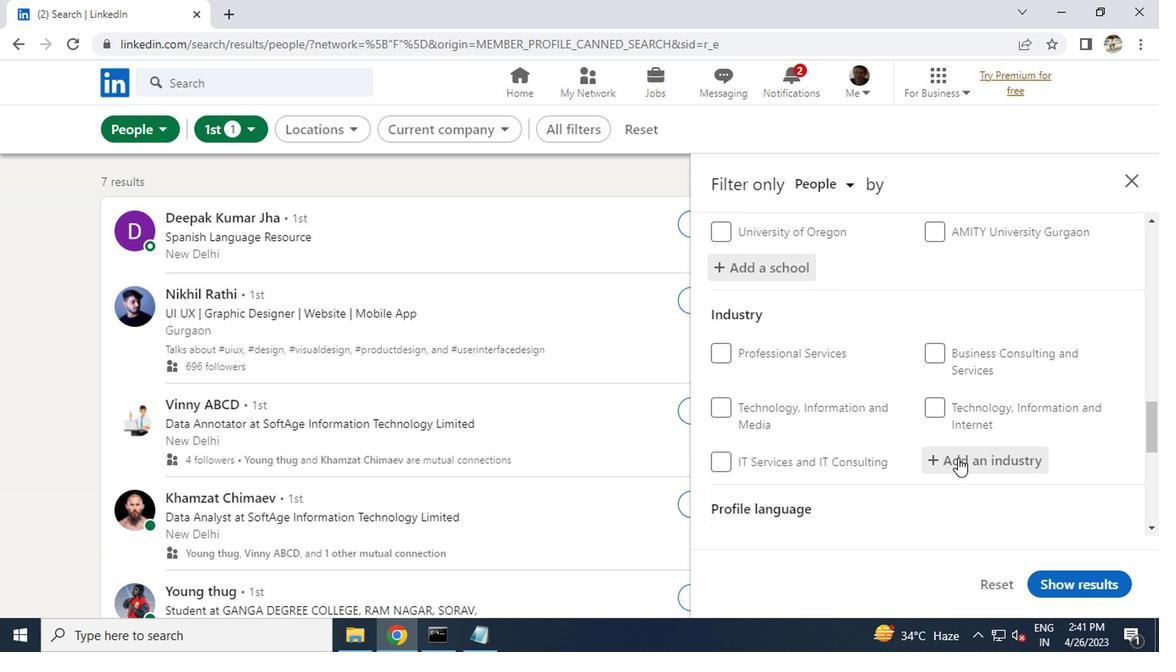 
Action: Key pressed <Key.caps_lock>I<Key.caps_lock>NDUSTRIAL
Screenshot: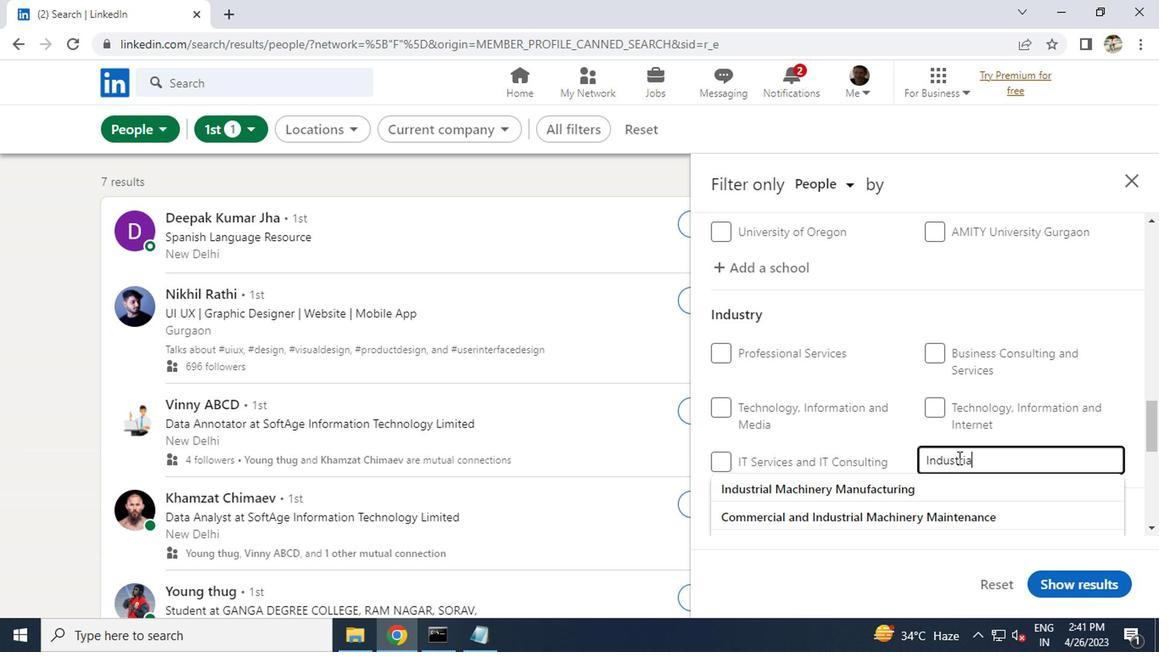 
Action: Mouse moved to (901, 486)
Screenshot: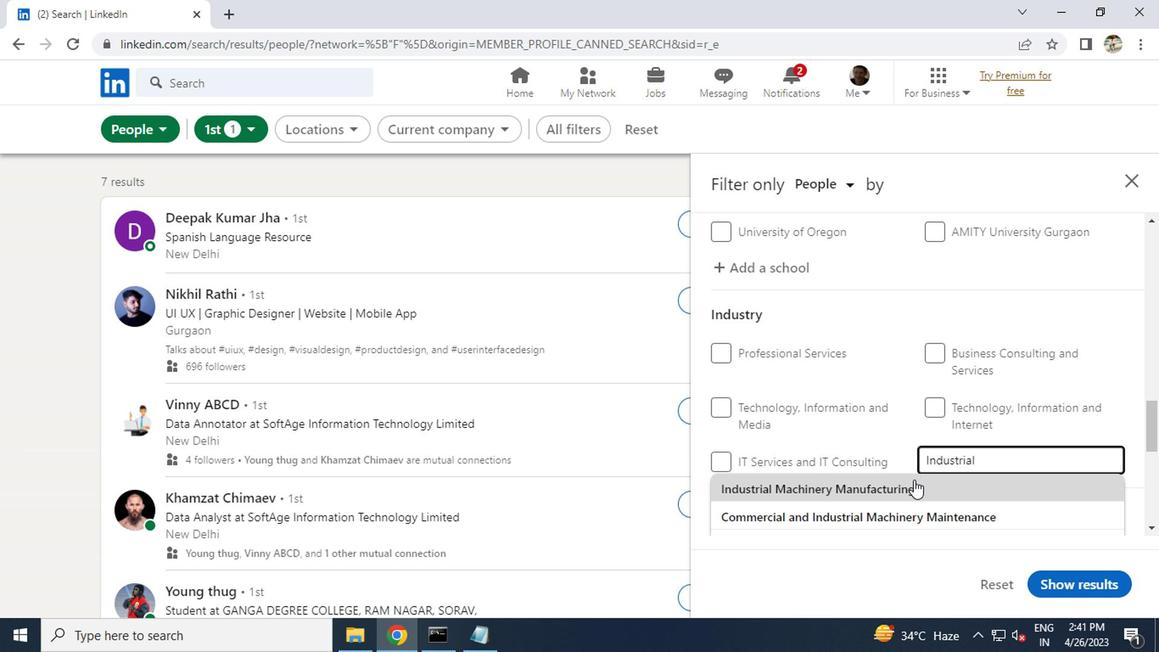 
Action: Mouse pressed left at (901, 486)
Screenshot: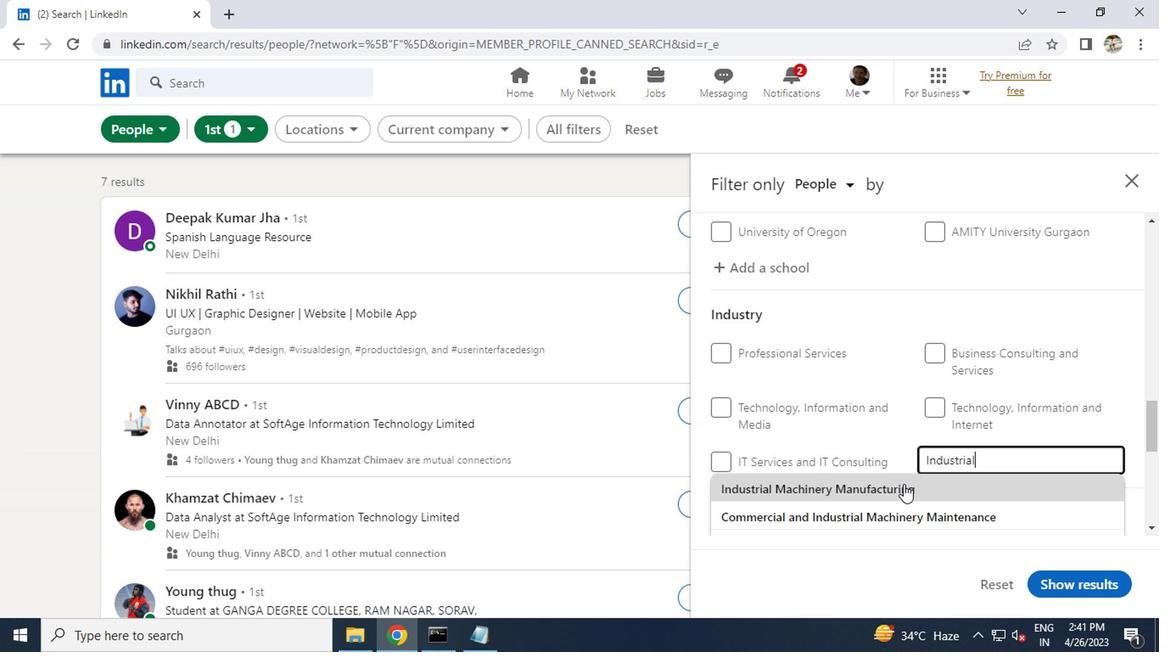 
Action: Mouse scrolled (901, 485) with delta (0, -1)
Screenshot: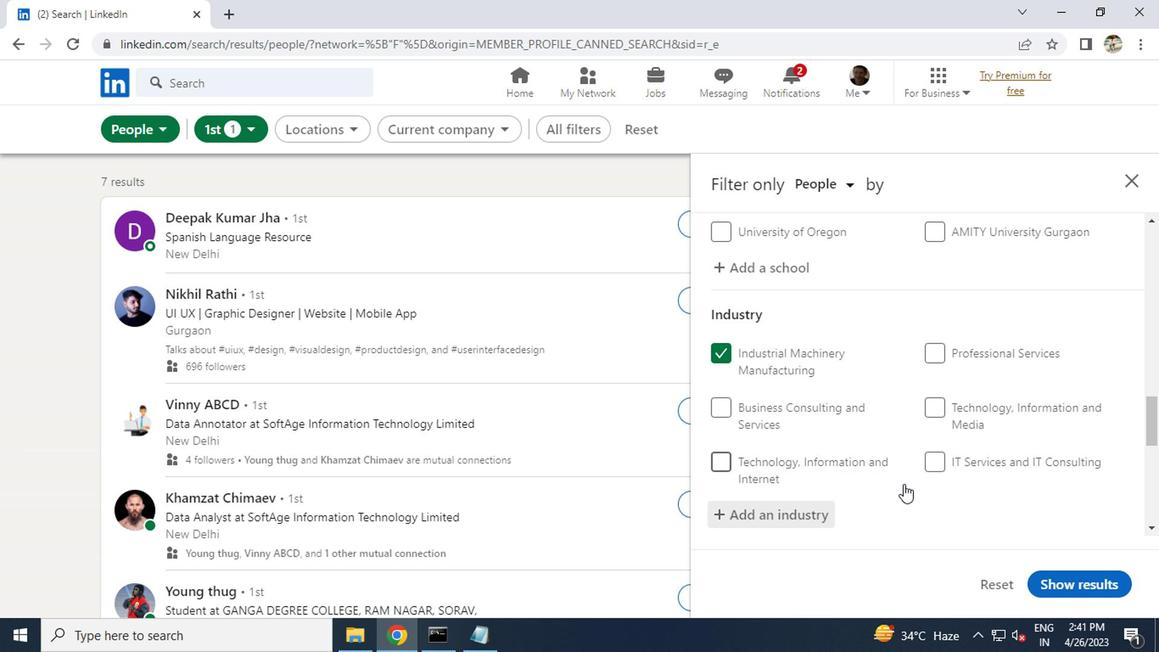
Action: Mouse scrolled (901, 485) with delta (0, -1)
Screenshot: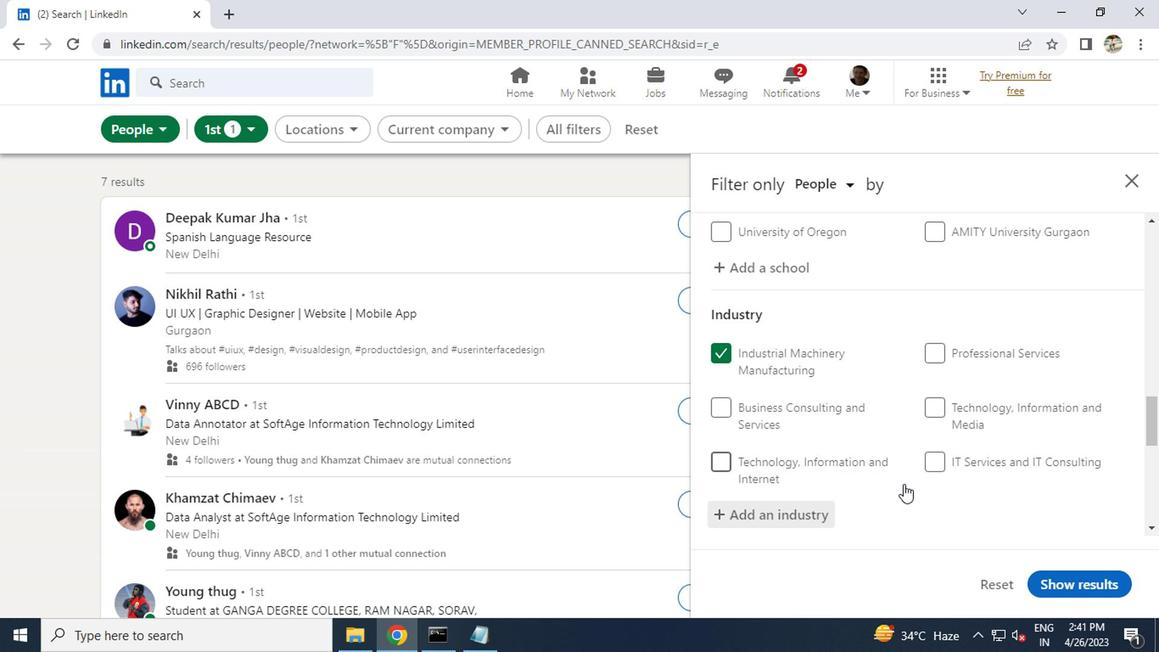 
Action: Mouse scrolled (901, 485) with delta (0, -1)
Screenshot: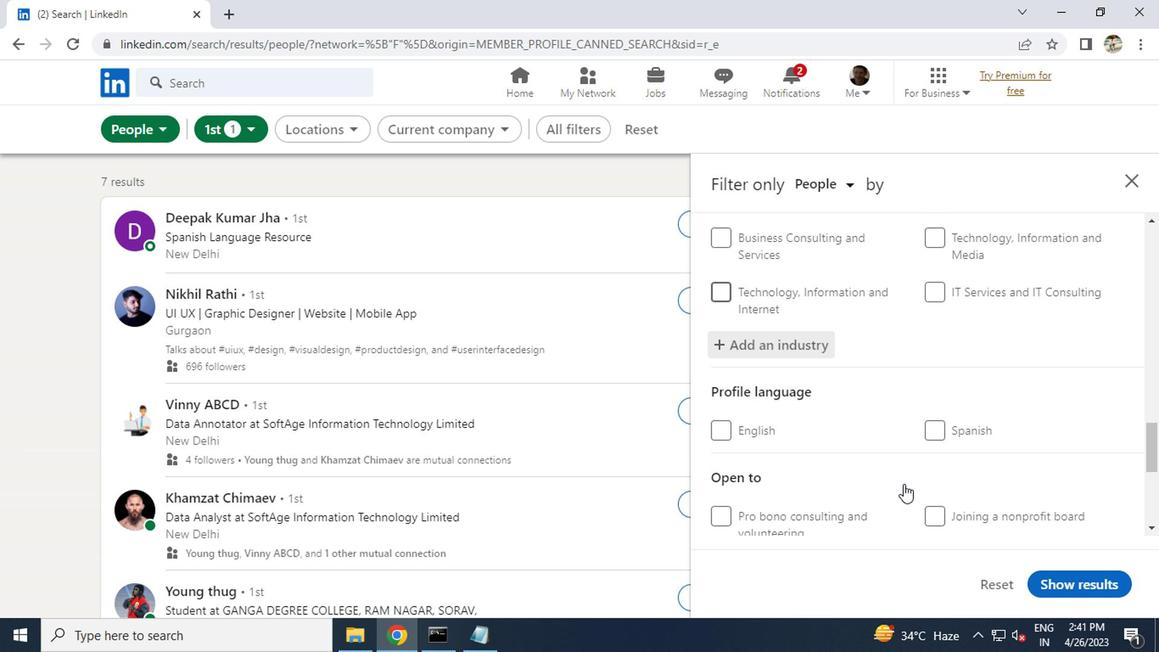 
Action: Mouse scrolled (901, 485) with delta (0, -1)
Screenshot: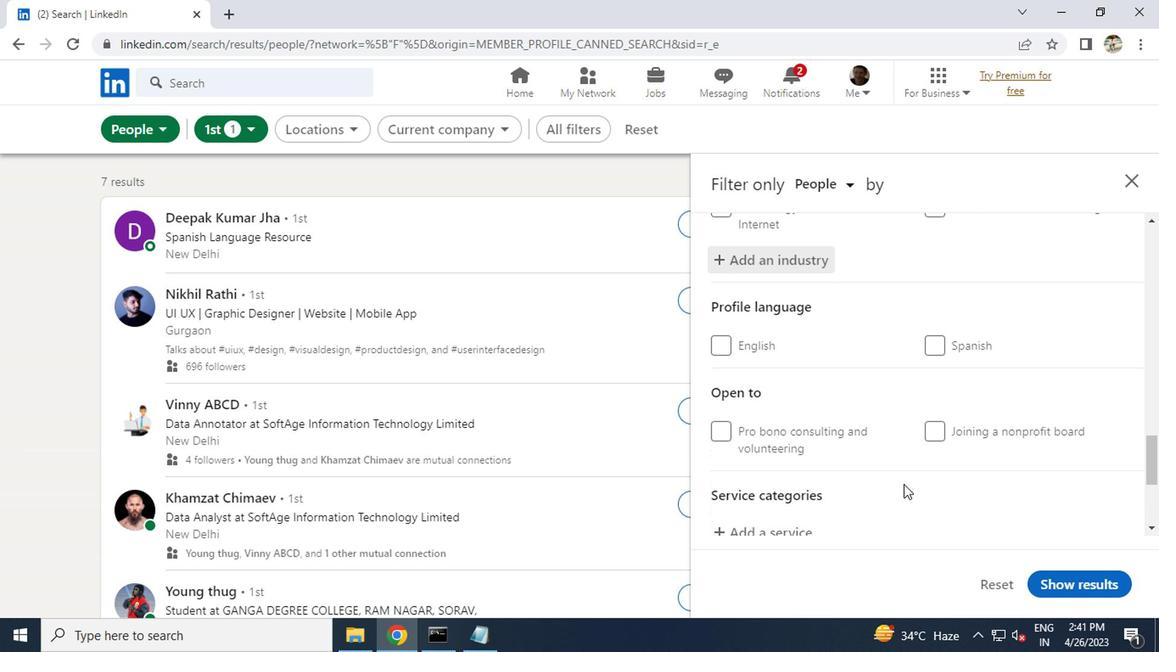 
Action: Mouse moved to (767, 449)
Screenshot: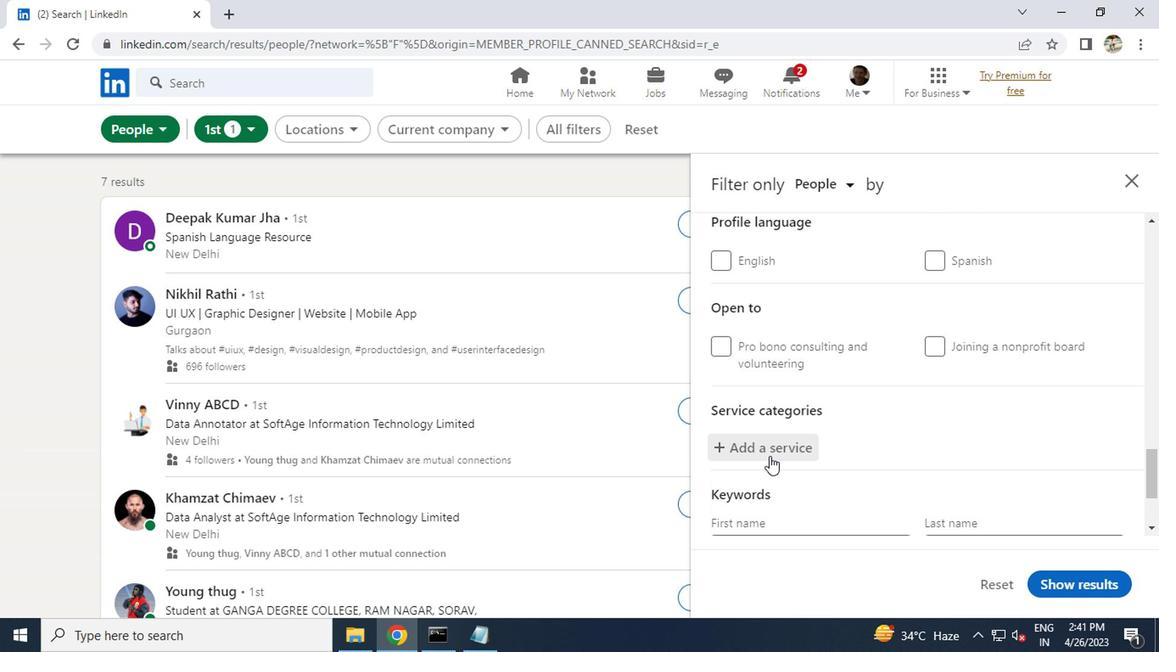 
Action: Mouse pressed left at (767, 449)
Screenshot: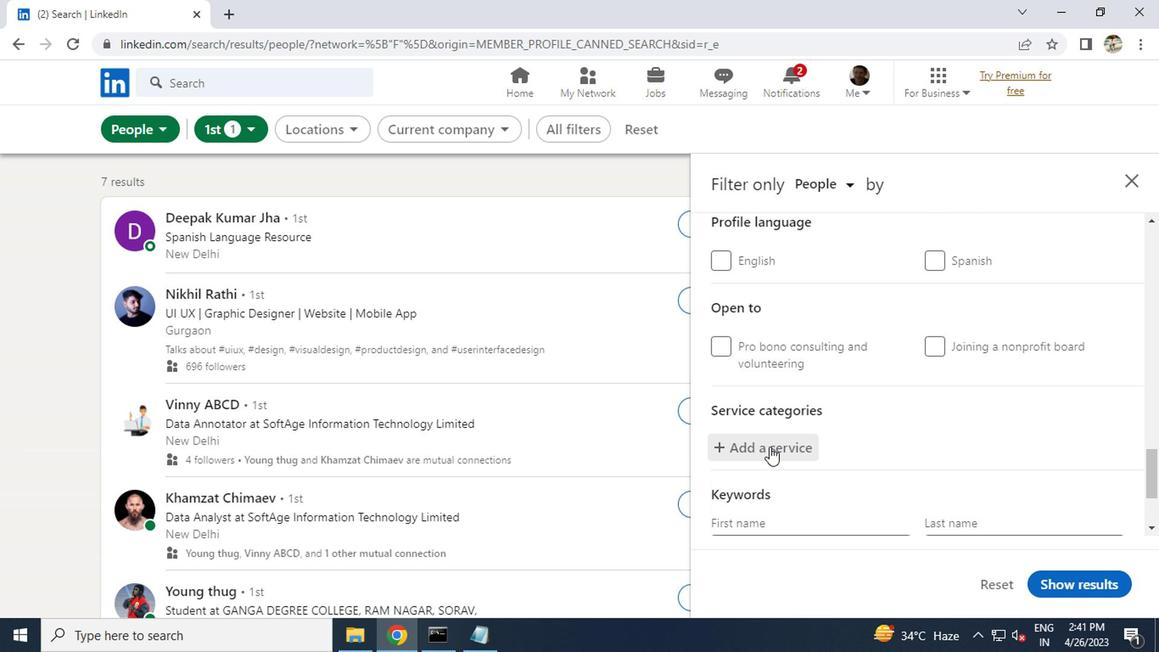 
Action: Key pressed <Key.space><Key.caps_lock>D<Key.caps_lock>EM
Screenshot: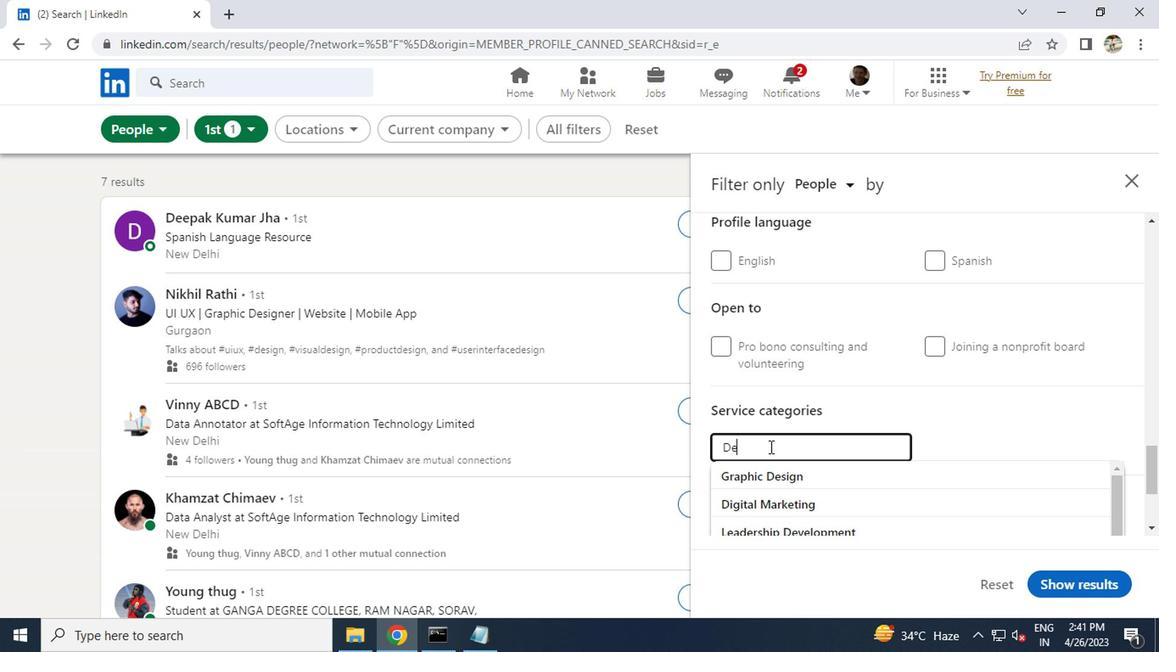 
Action: Mouse moved to (759, 485)
Screenshot: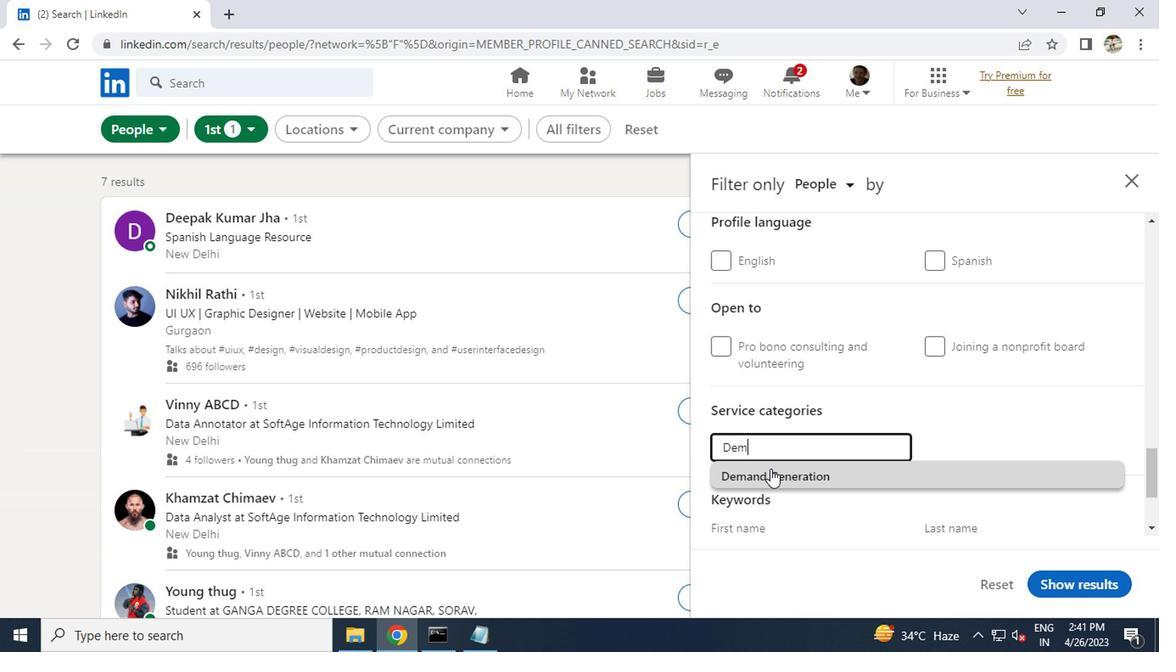 
Action: Mouse pressed left at (759, 485)
Screenshot: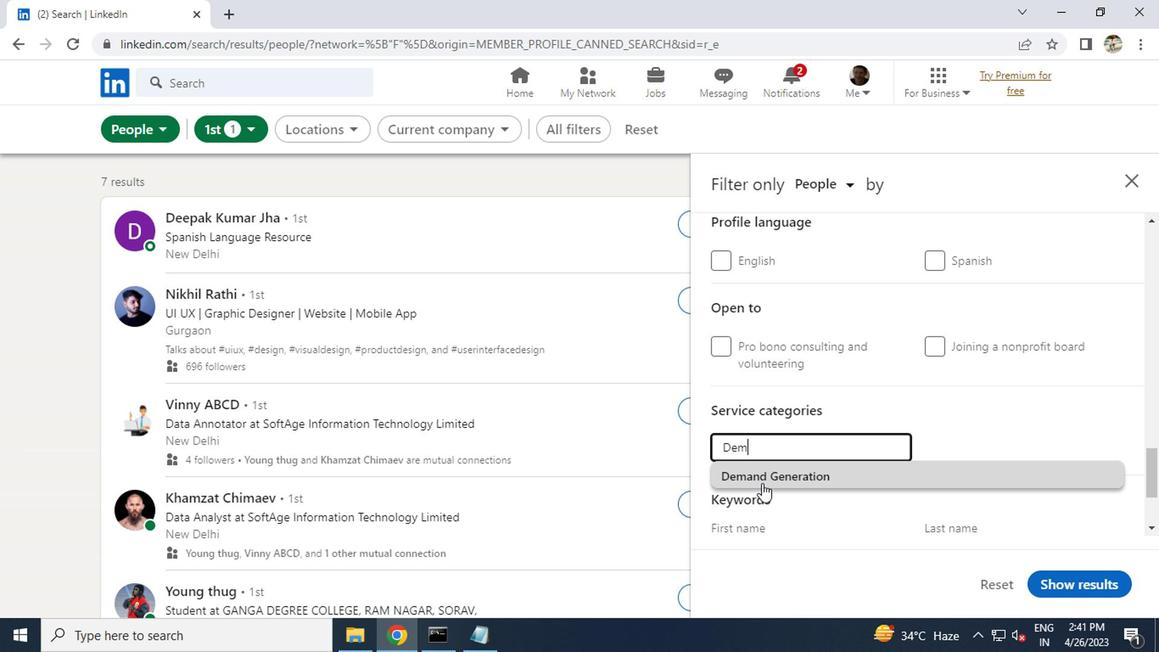 
Action: Mouse scrolled (759, 484) with delta (0, 0)
Screenshot: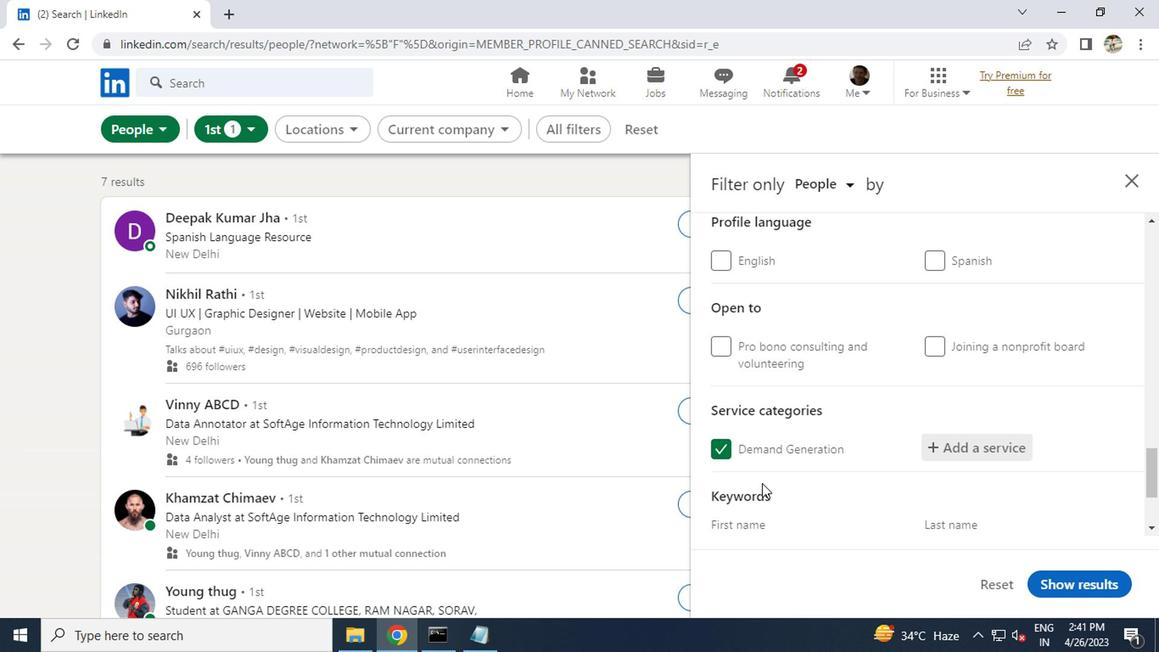 
Action: Mouse scrolled (759, 484) with delta (0, 0)
Screenshot: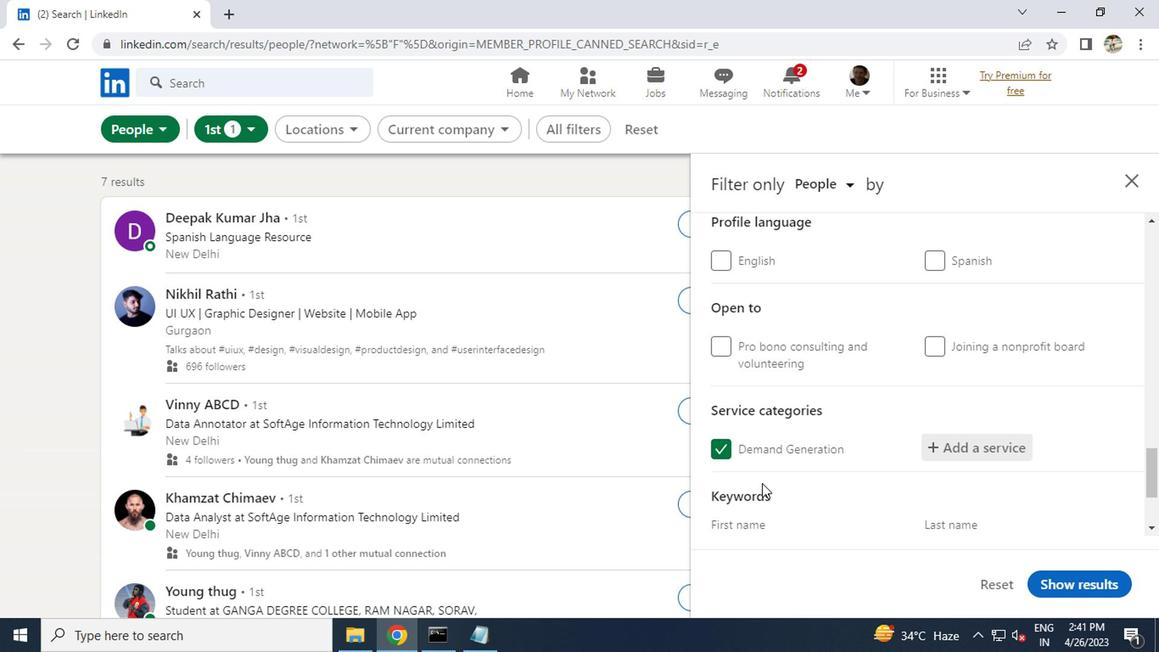 
Action: Mouse scrolled (759, 484) with delta (0, 0)
Screenshot: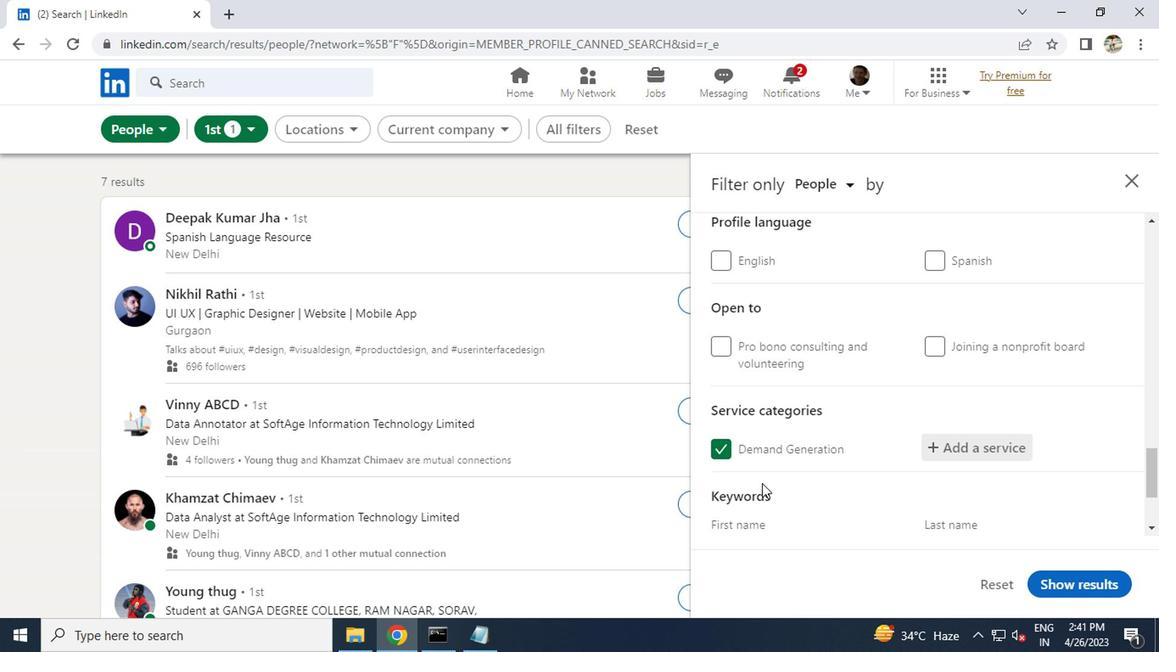 
Action: Mouse moved to (755, 464)
Screenshot: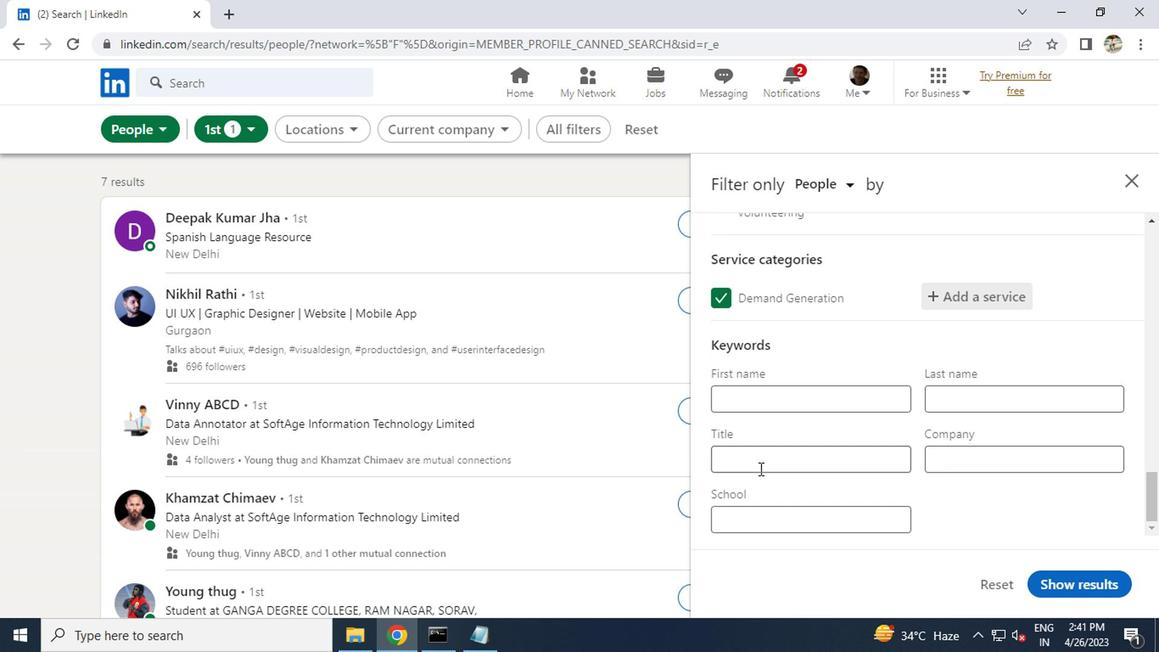 
Action: Mouse pressed left at (755, 464)
Screenshot: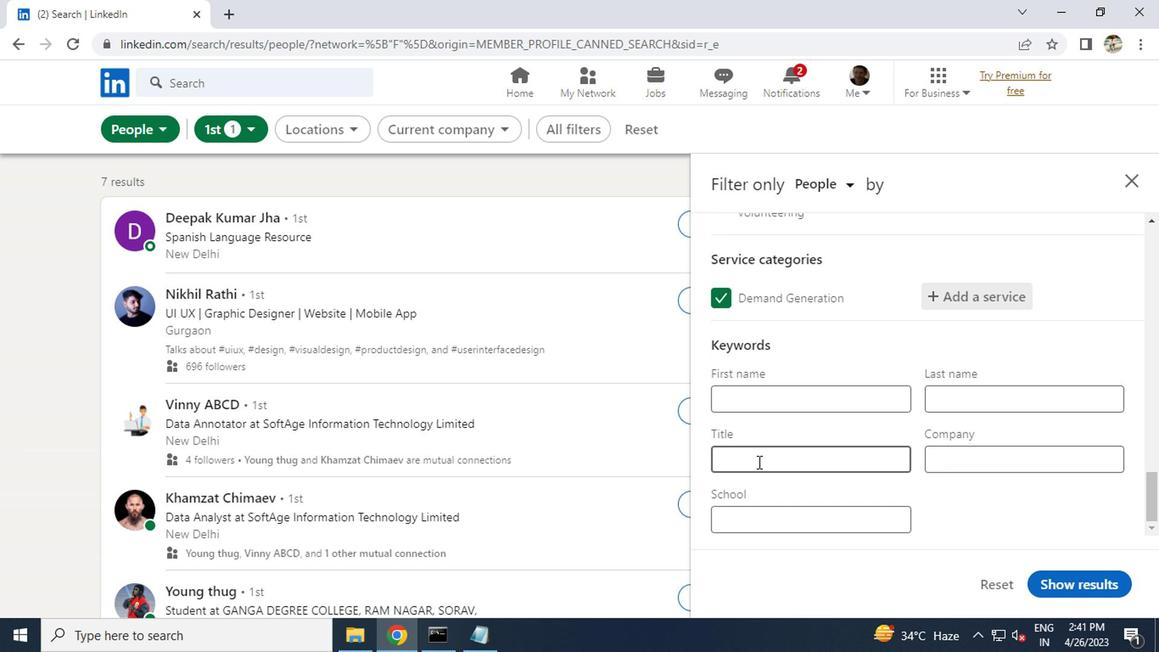 
Action: Key pressed <Key.caps_lock>M<Key.caps_lock>ECHANICAL<Key.space><Key.caps_lock>E<Key.caps_lock>NGINEER
Screenshot: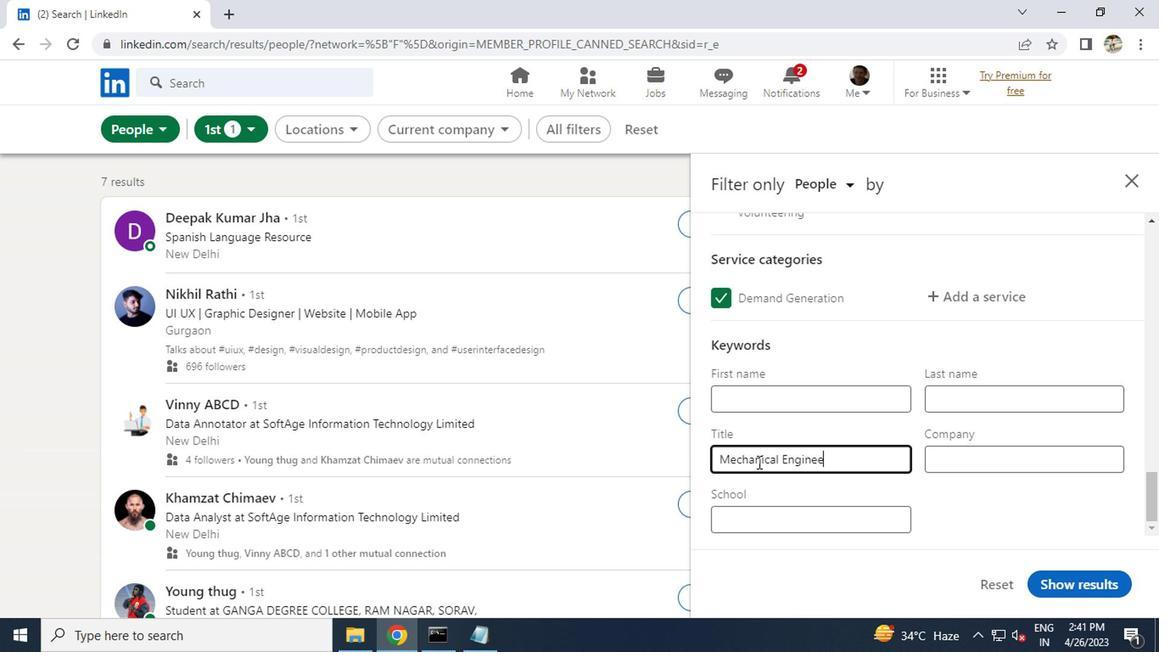 
Action: Mouse moved to (1064, 581)
Screenshot: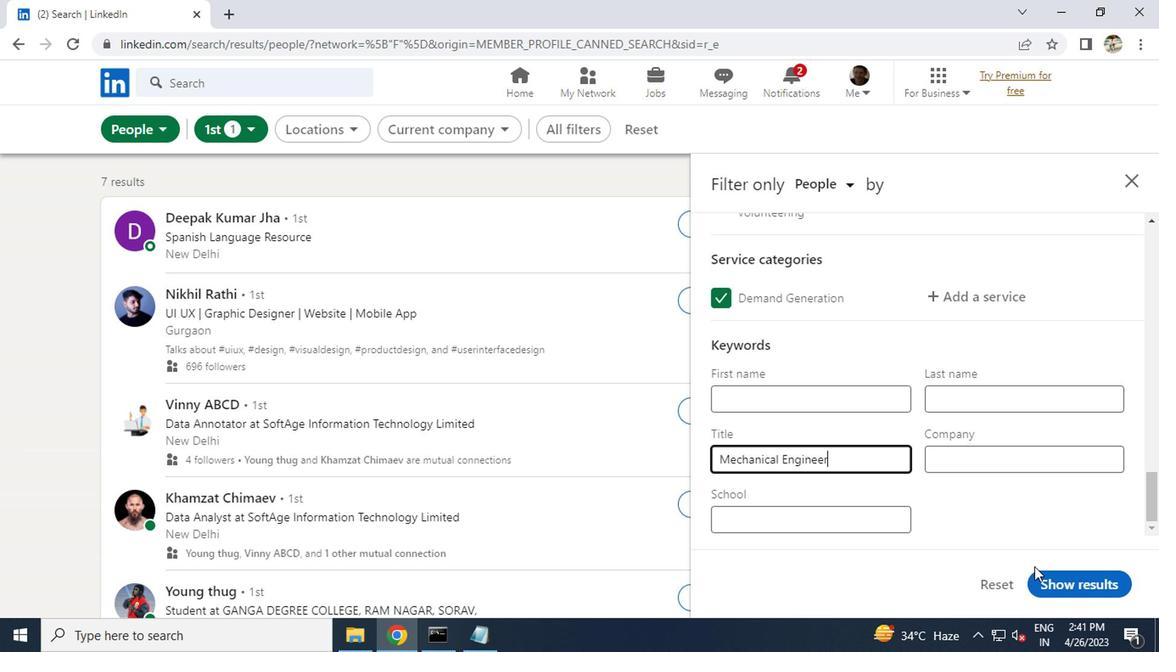 
Action: Mouse pressed left at (1064, 581)
Screenshot: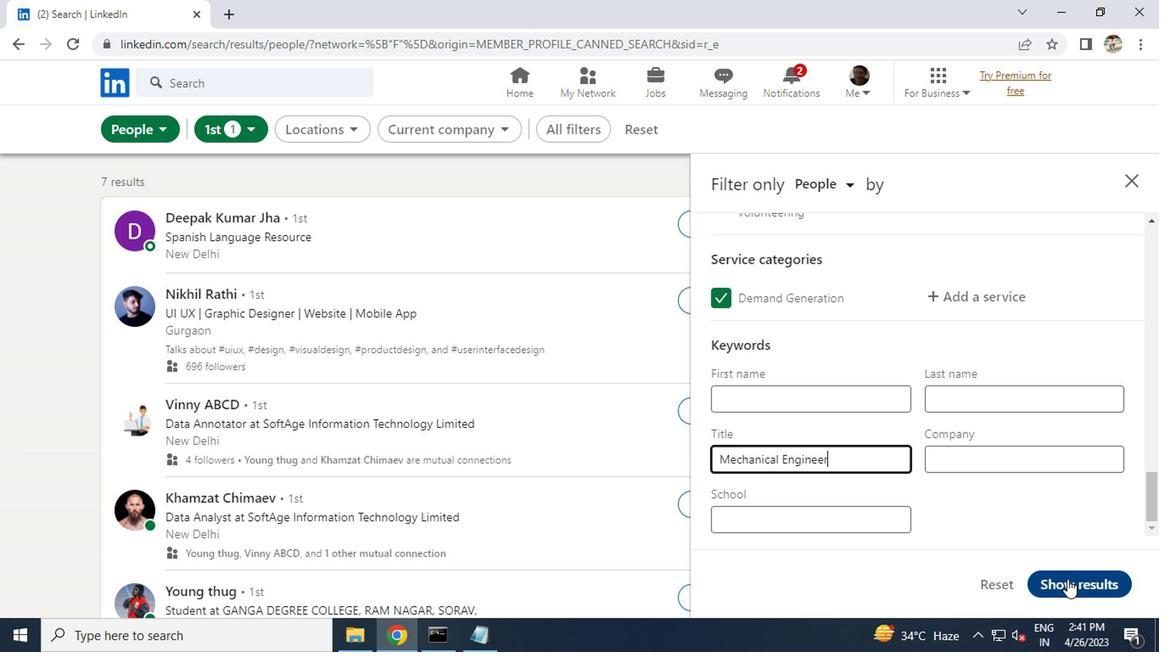 
